 Task: Find connections with filter location Huangnihe with filter topic #linkedinprofileswith filter profile language English with filter current company Antares Marine with filter school St. Marys College with filter industry Graphic Design with filter service category Wedding Photography with filter keywords title Carpenter
Action: Mouse moved to (510, 64)
Screenshot: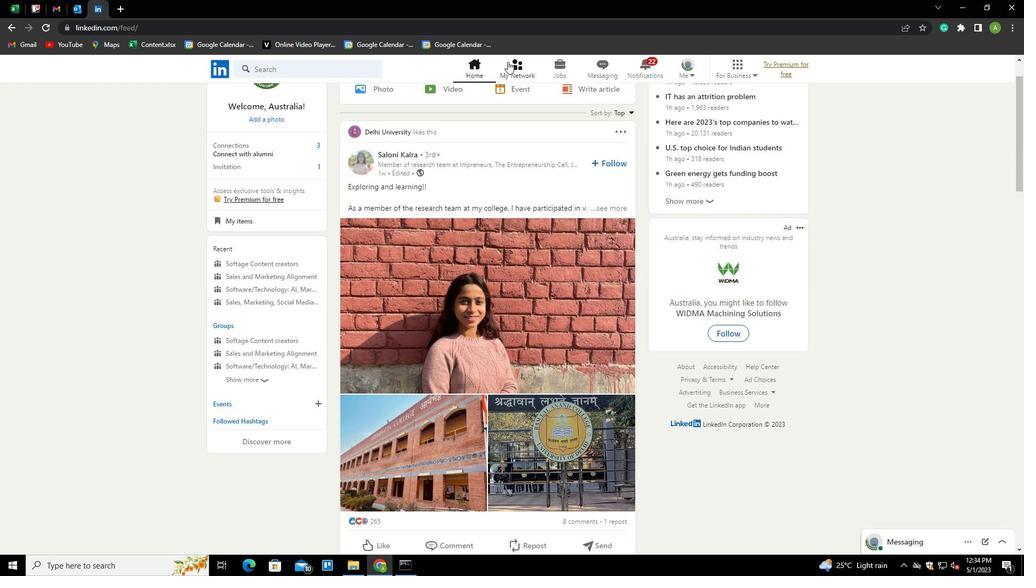 
Action: Mouse pressed left at (510, 64)
Screenshot: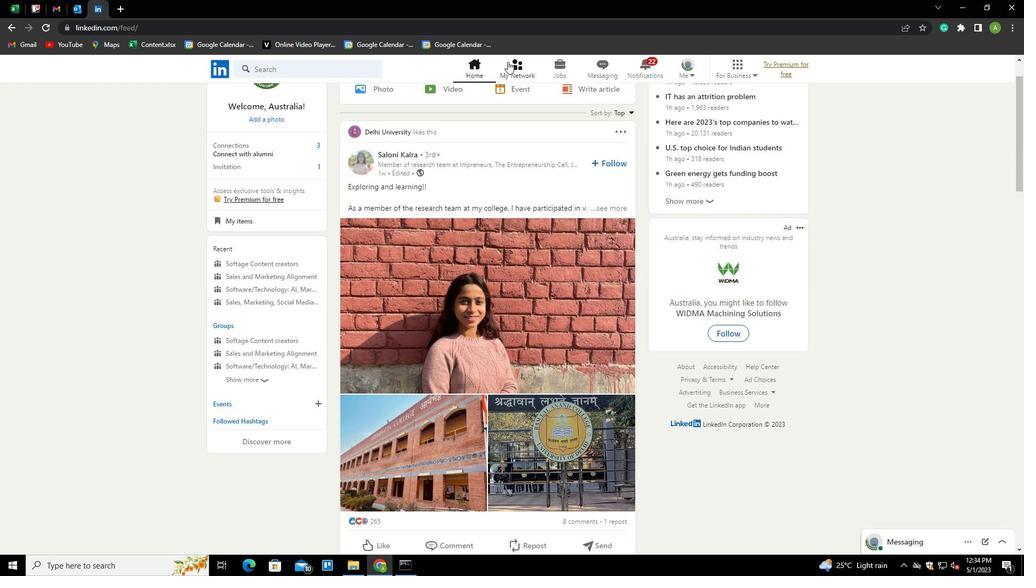 
Action: Mouse moved to (278, 128)
Screenshot: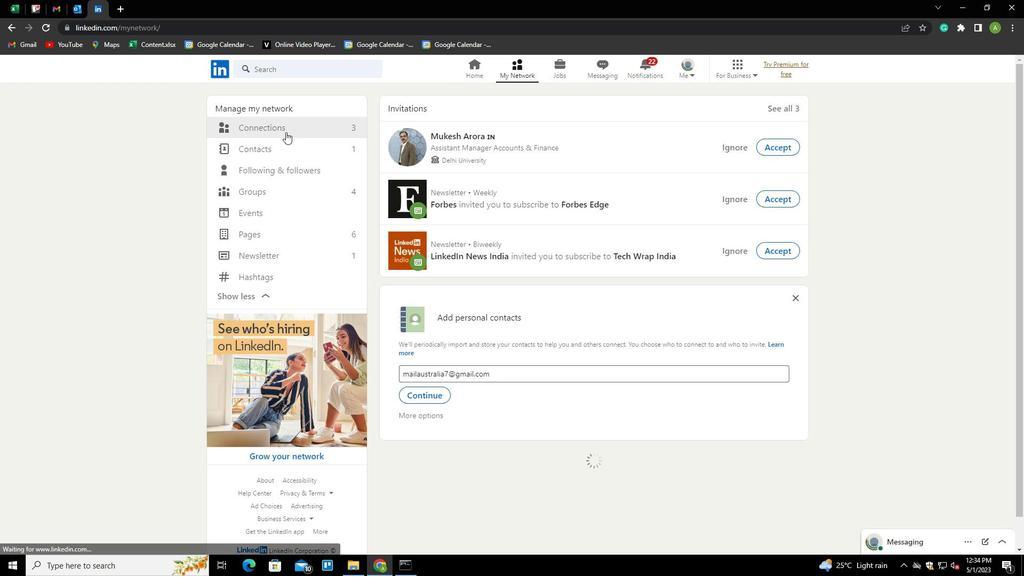 
Action: Mouse pressed left at (278, 128)
Screenshot: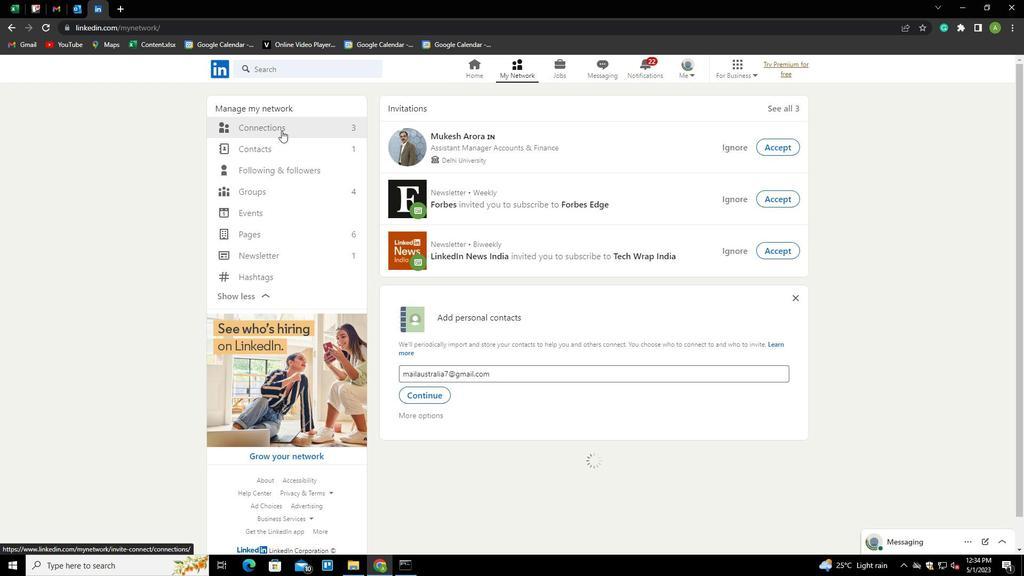 
Action: Mouse moved to (581, 125)
Screenshot: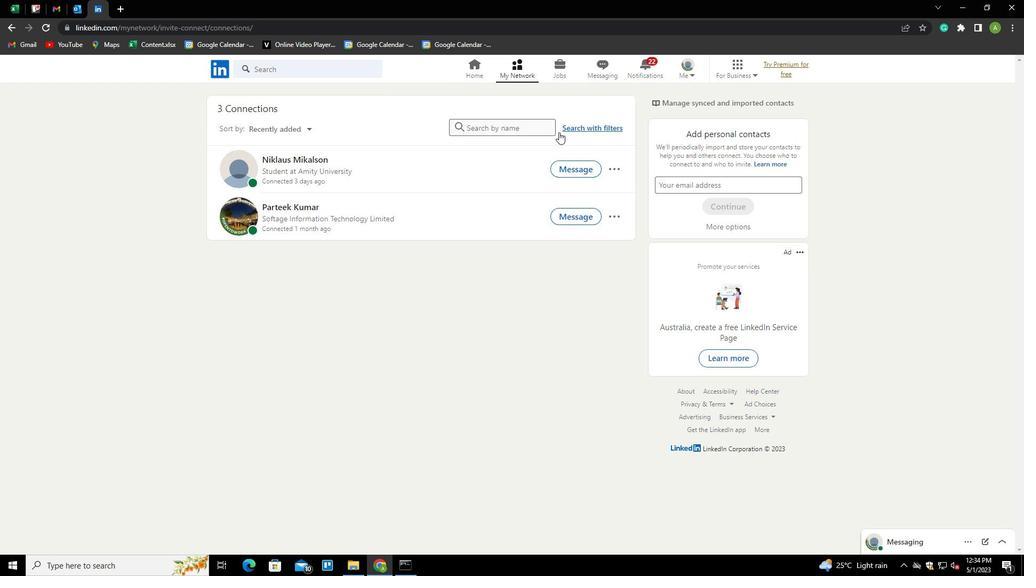 
Action: Mouse pressed left at (581, 125)
Screenshot: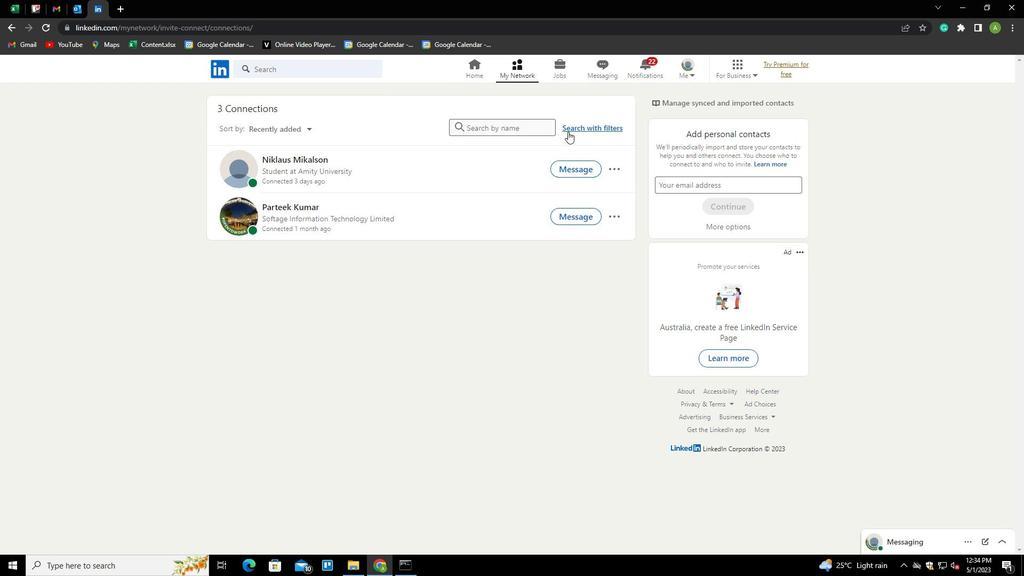 
Action: Mouse moved to (543, 91)
Screenshot: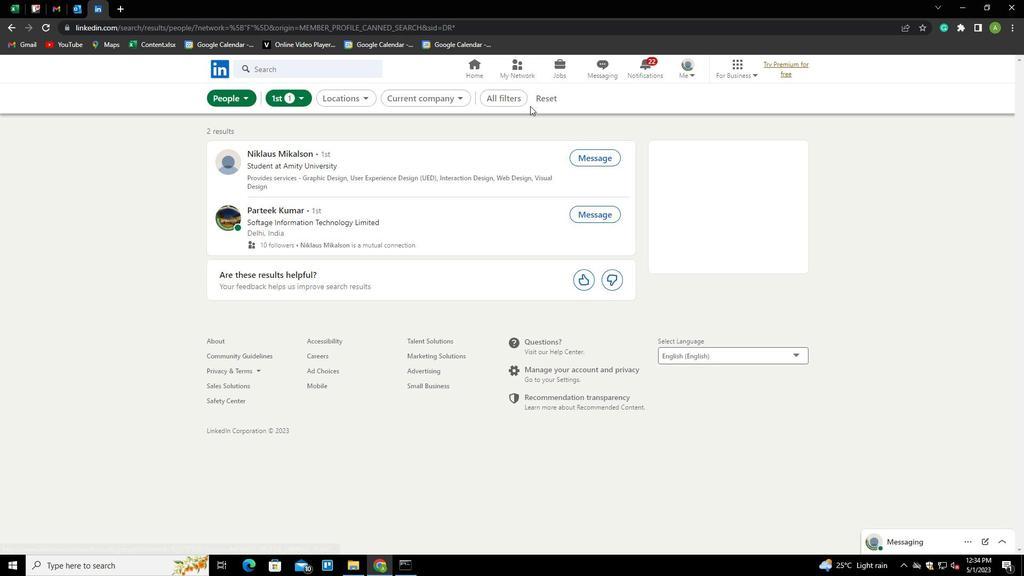 
Action: Mouse pressed left at (543, 91)
Screenshot: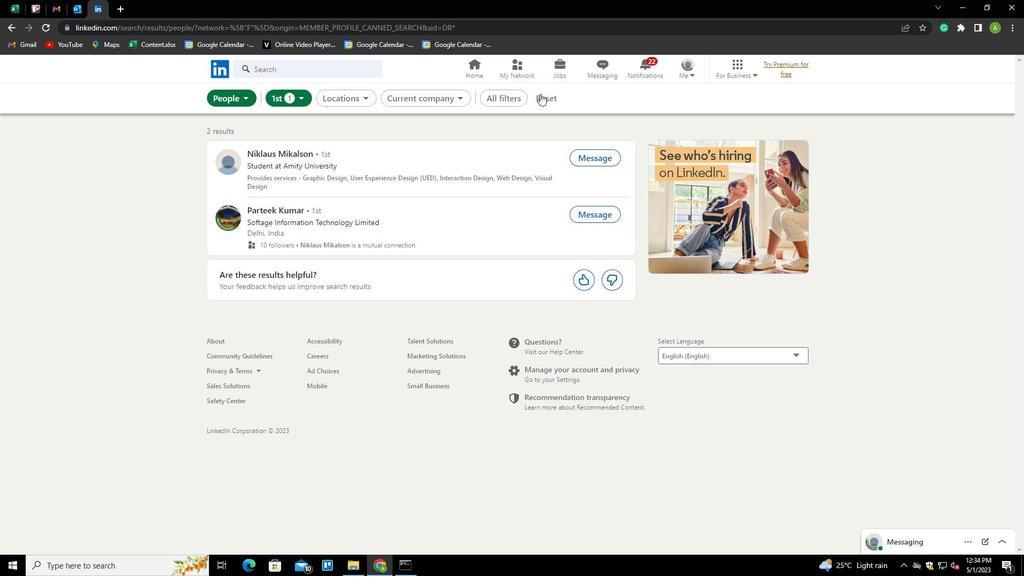 
Action: Mouse moved to (523, 99)
Screenshot: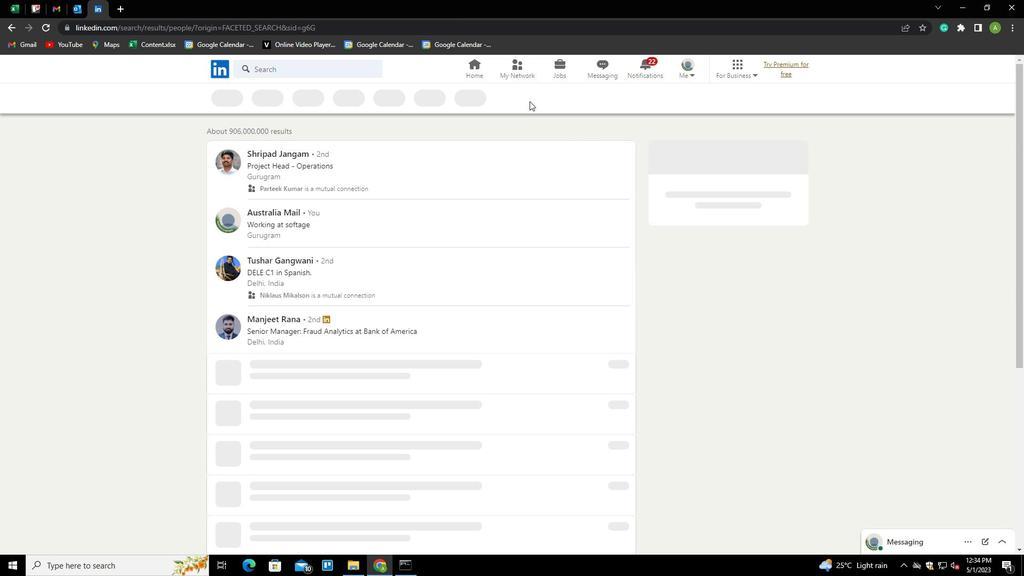 
Action: Mouse pressed left at (523, 99)
Screenshot: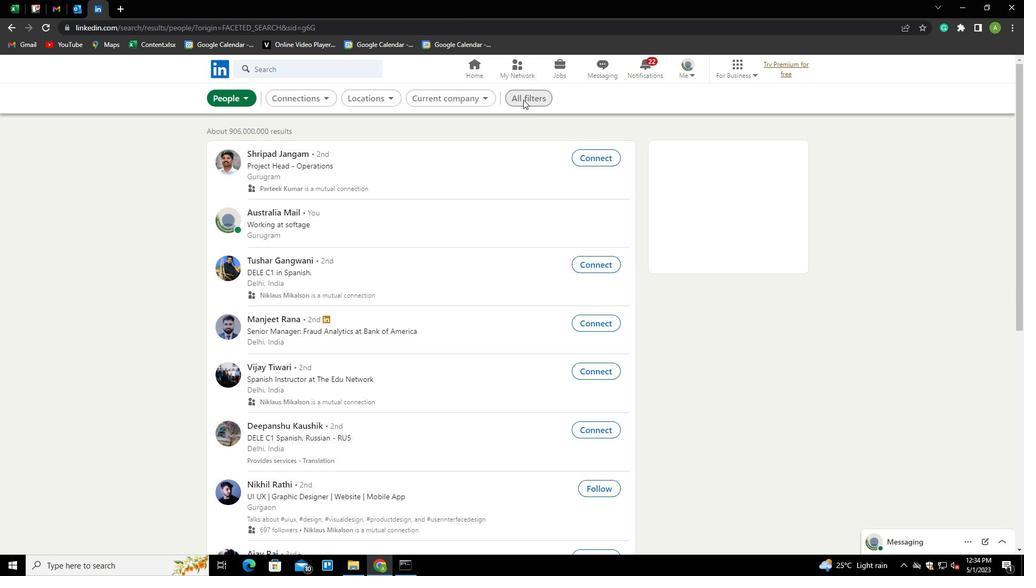 
Action: Mouse moved to (827, 262)
Screenshot: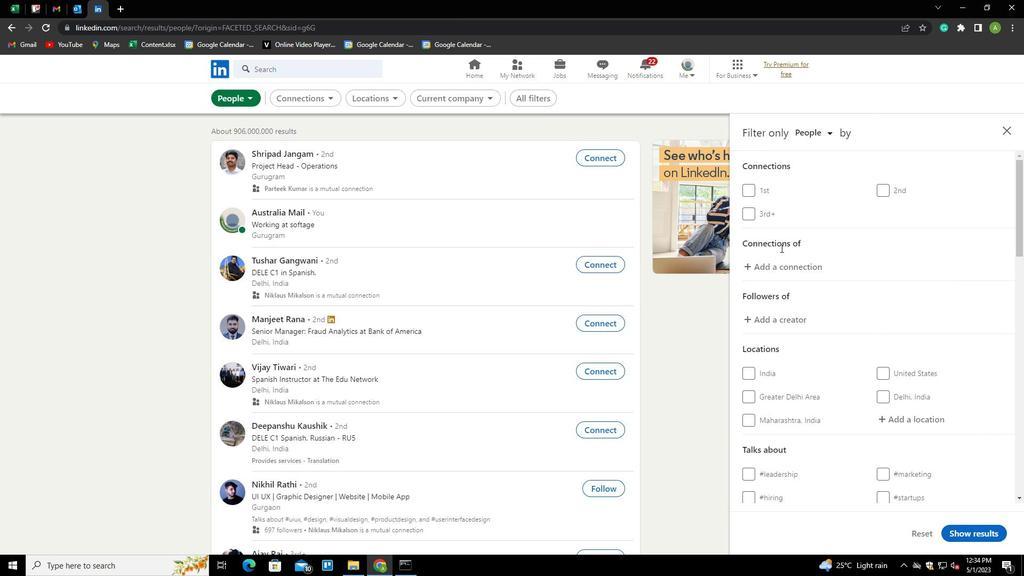 
Action: Mouse scrolled (827, 262) with delta (0, 0)
Screenshot: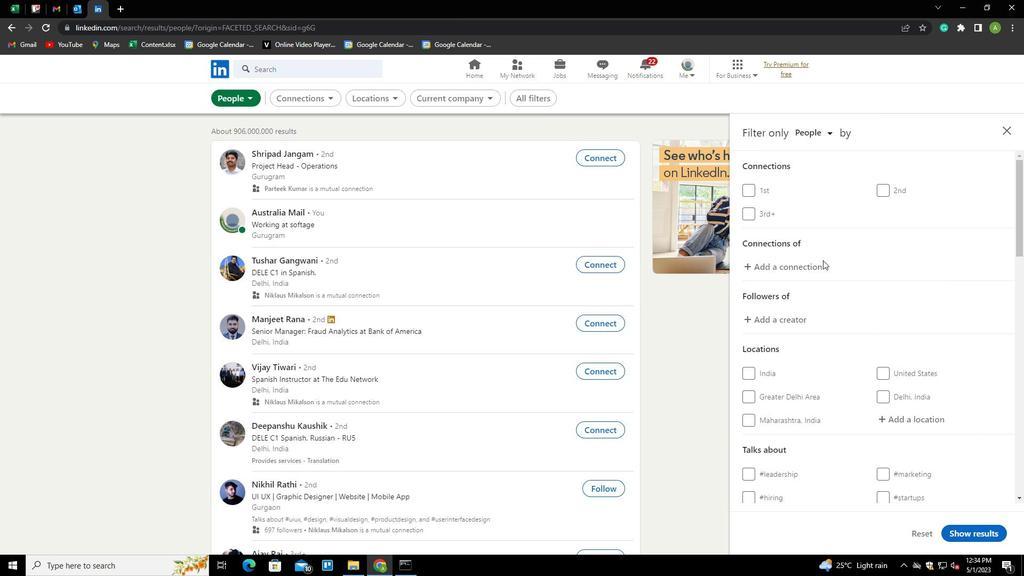 
Action: Mouse scrolled (827, 262) with delta (0, 0)
Screenshot: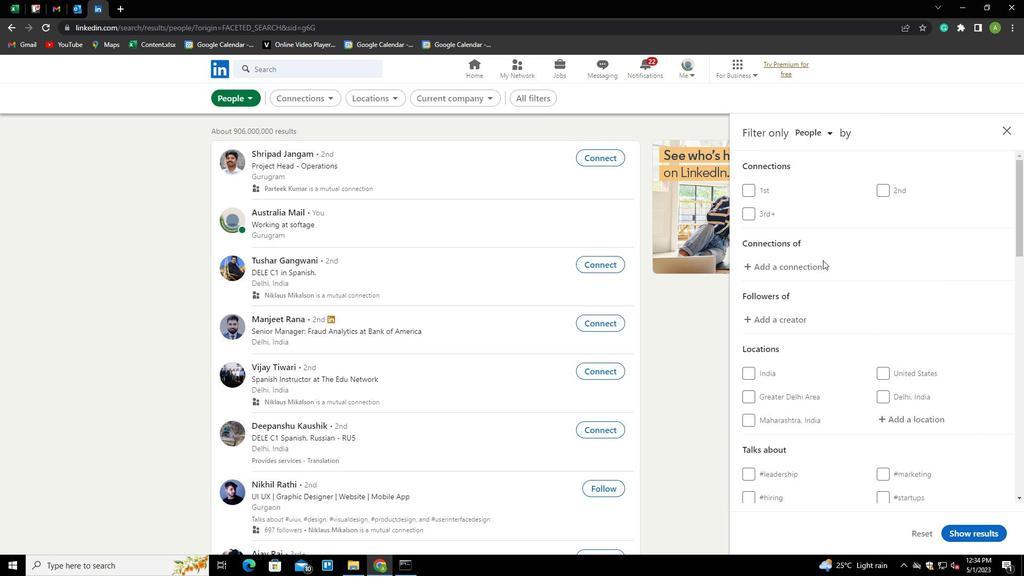 
Action: Mouse moved to (889, 312)
Screenshot: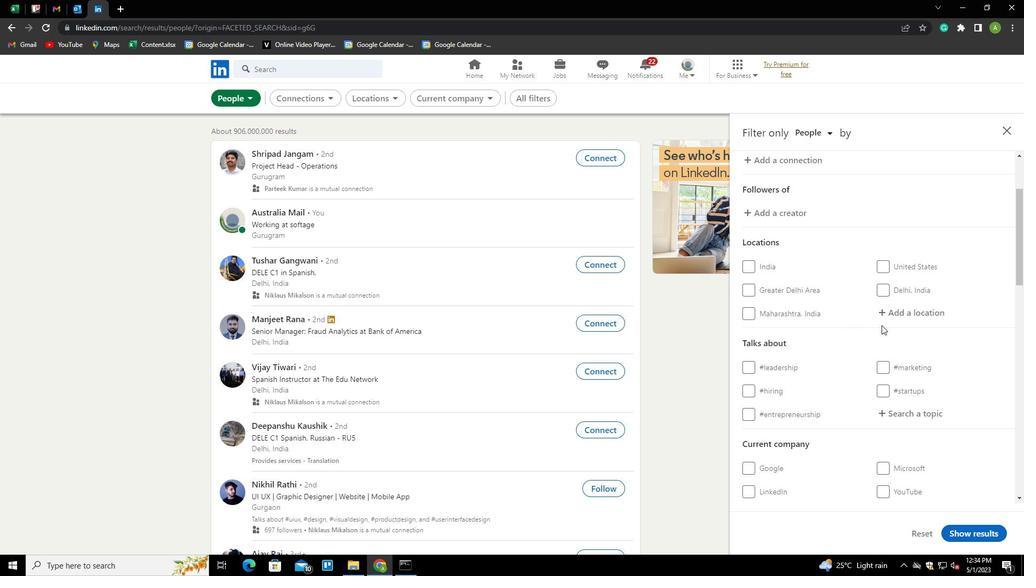 
Action: Mouse pressed left at (889, 312)
Screenshot: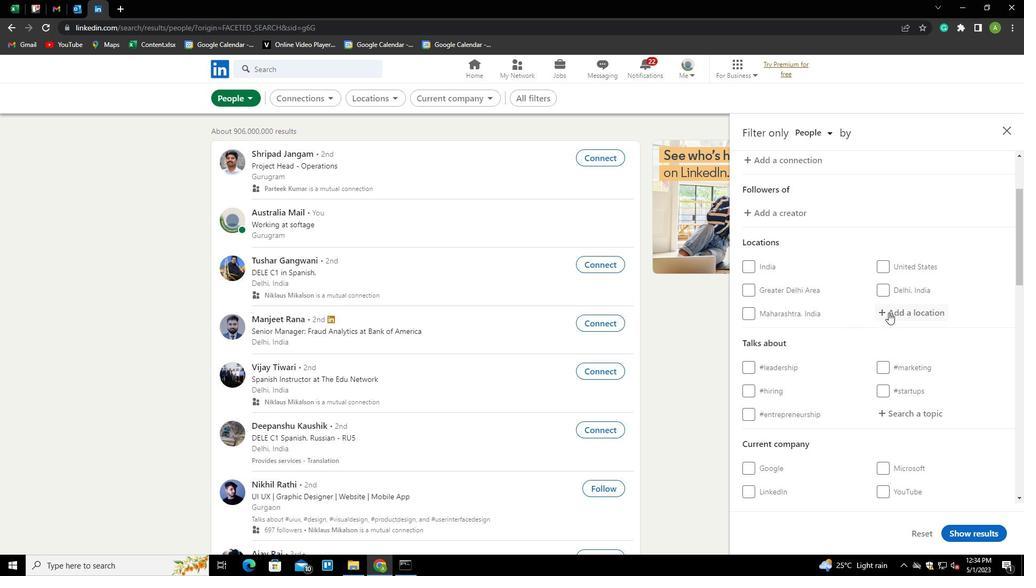 
Action: Mouse pressed left at (889, 312)
Screenshot: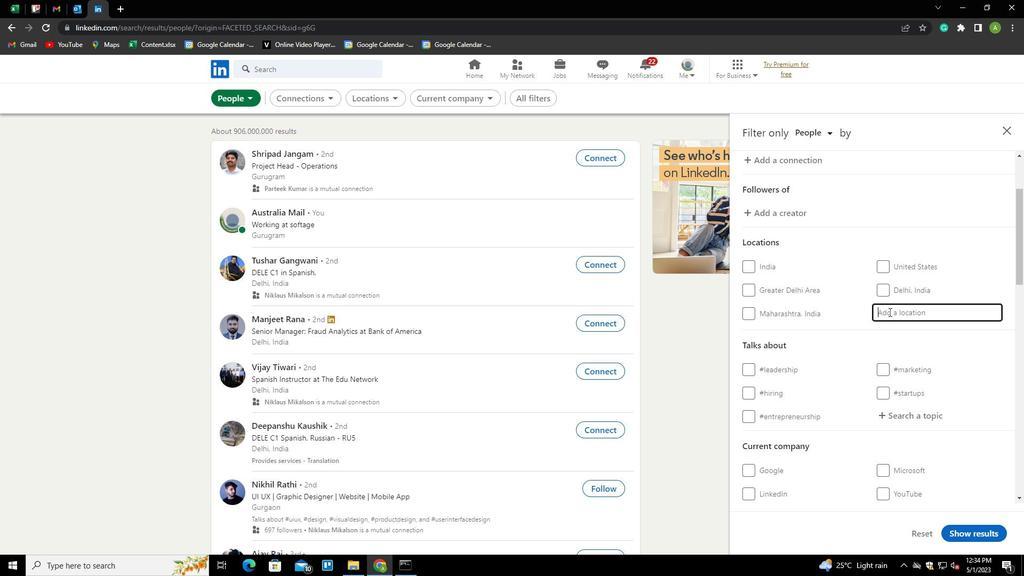 
Action: Key pressed <Key.shift>HANGNIHE
Screenshot: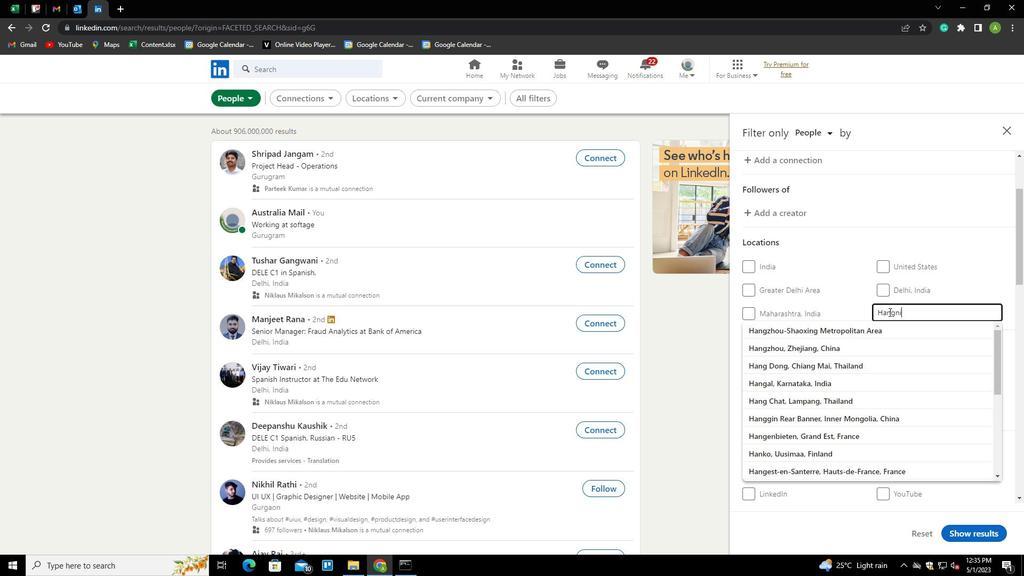 
Action: Mouse moved to (966, 336)
Screenshot: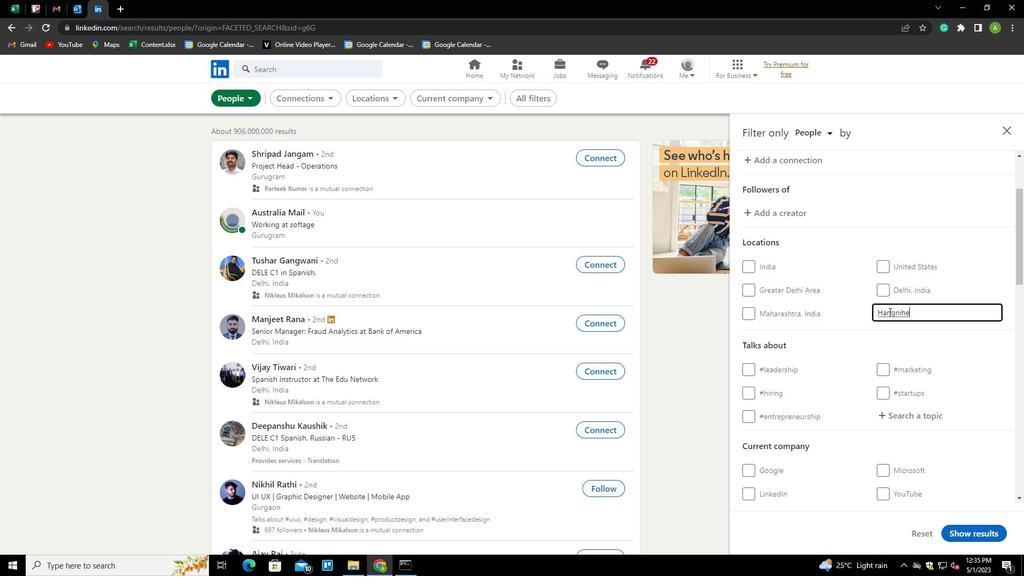 
Action: Mouse pressed left at (966, 336)
Screenshot: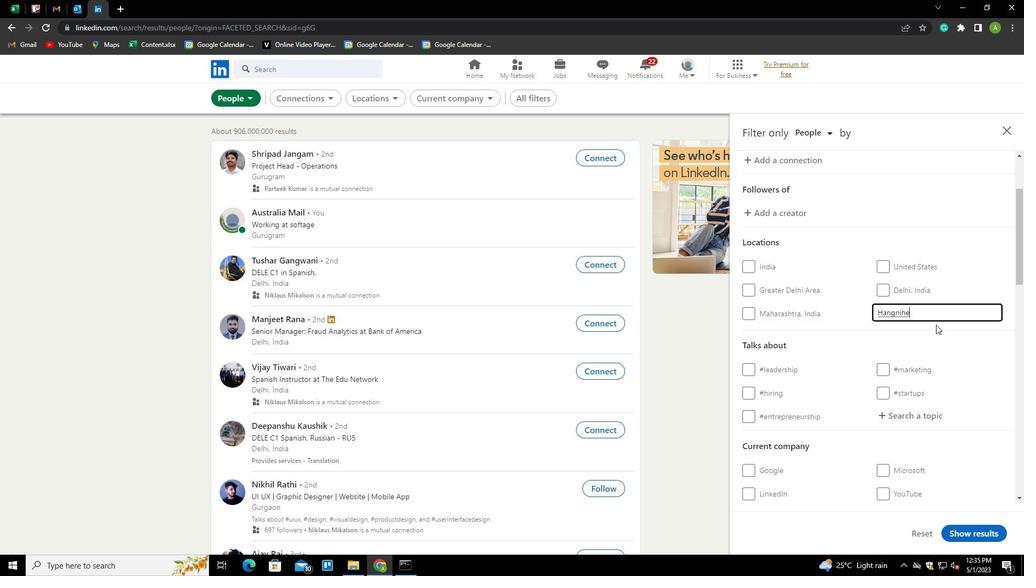 
Action: Mouse moved to (910, 416)
Screenshot: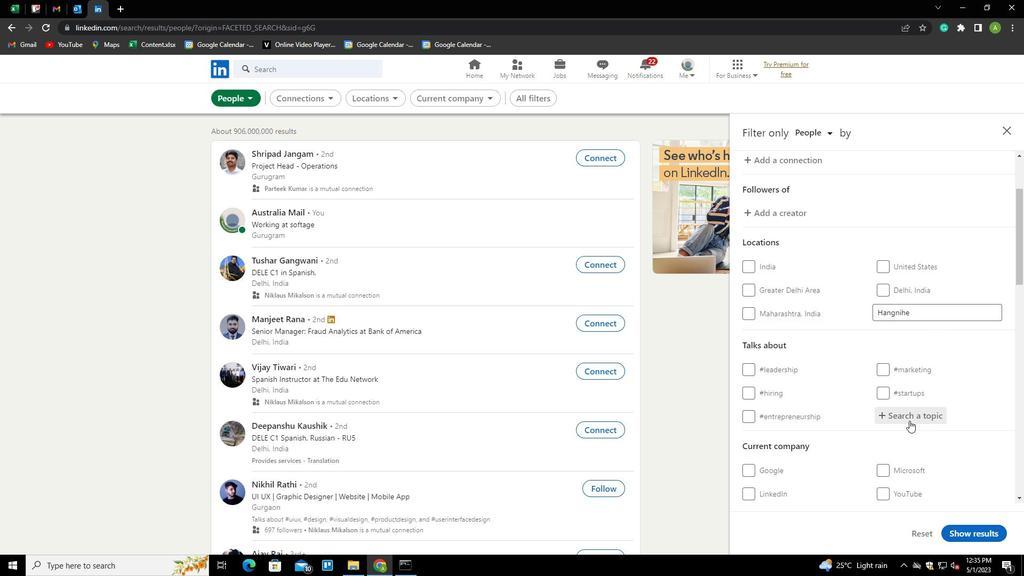 
Action: Mouse pressed left at (910, 416)
Screenshot: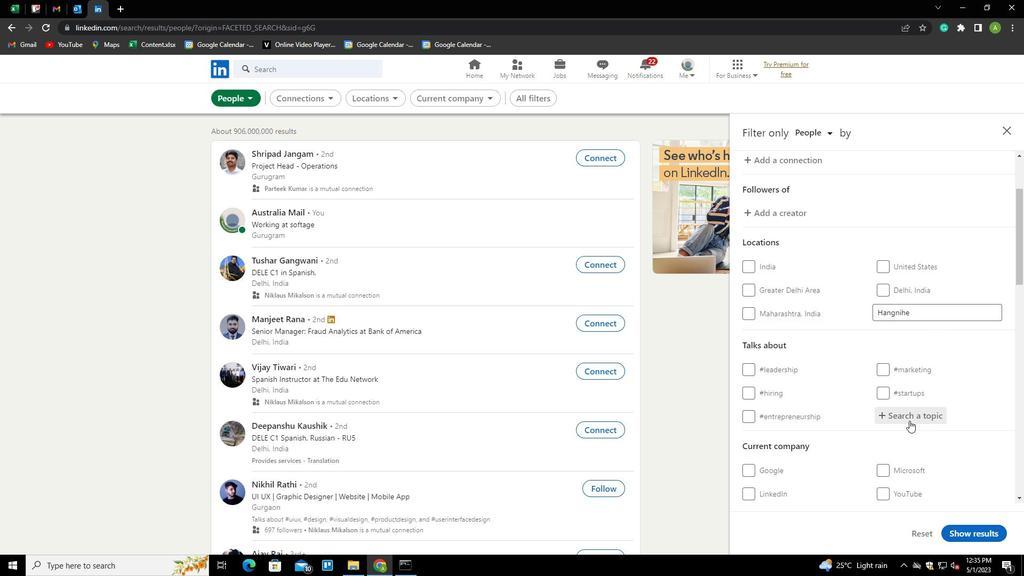 
Action: Mouse moved to (916, 415)
Screenshot: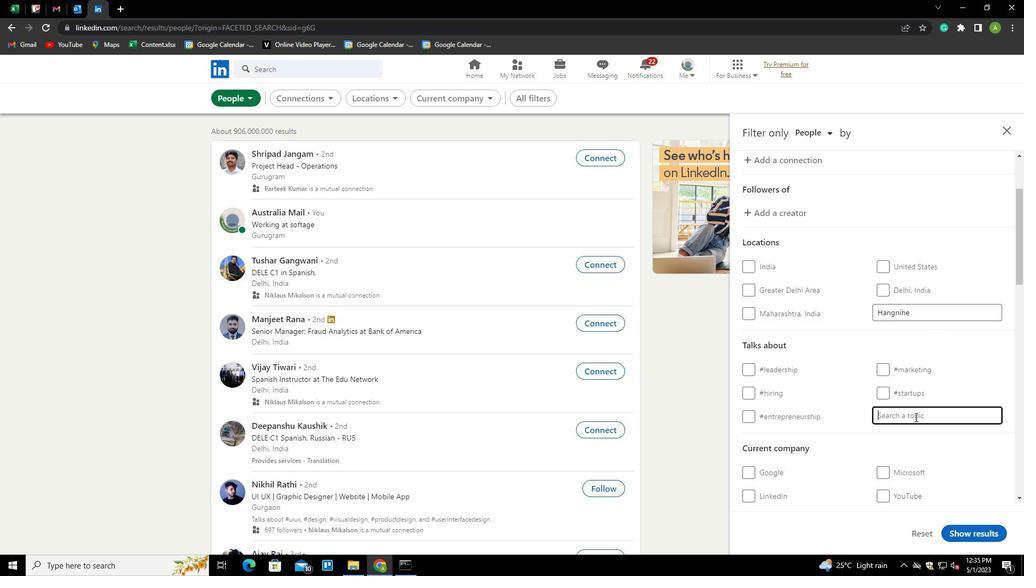 
Action: Mouse pressed left at (916, 415)
Screenshot: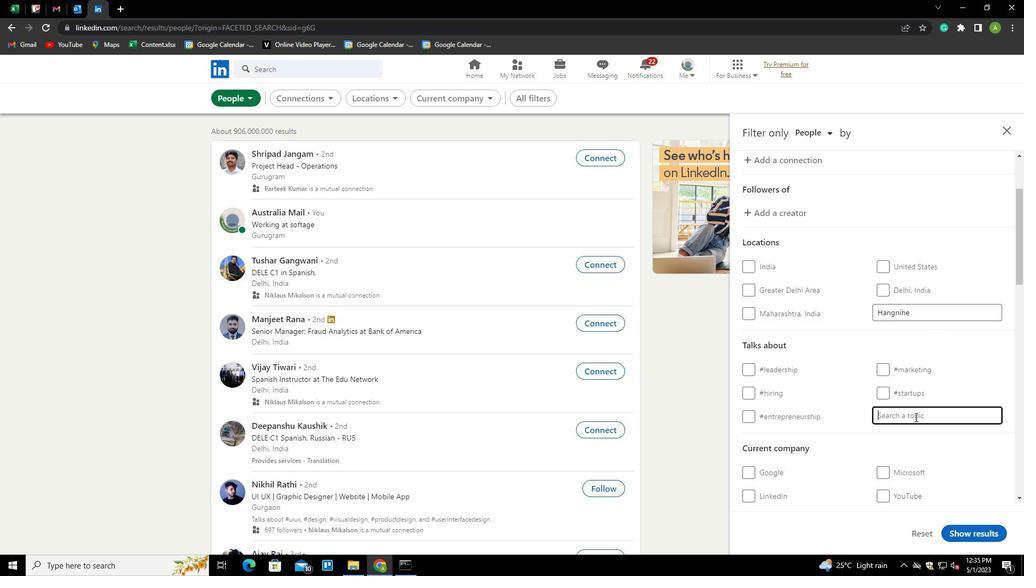 
Action: Key pressed LINKEDINPROFILES<Key.down><Key.enter>
Screenshot: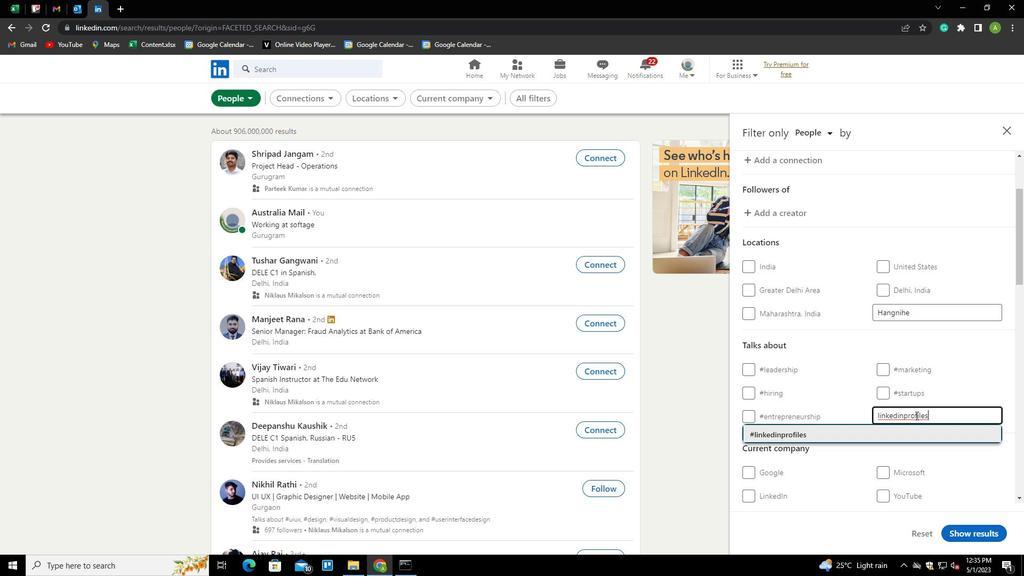 
Action: Mouse scrolled (916, 415) with delta (0, 0)
Screenshot: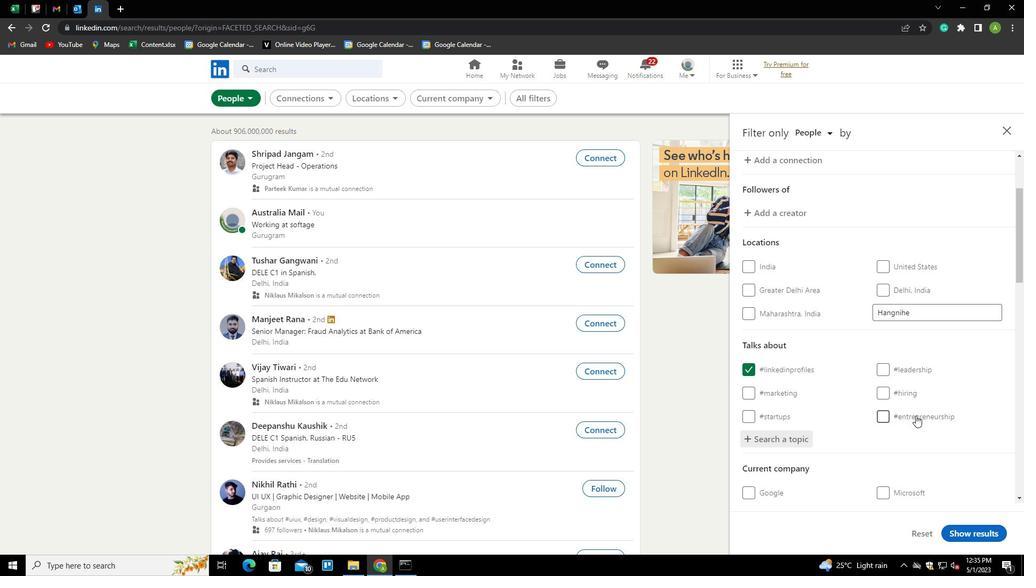 
Action: Mouse scrolled (916, 415) with delta (0, 0)
Screenshot: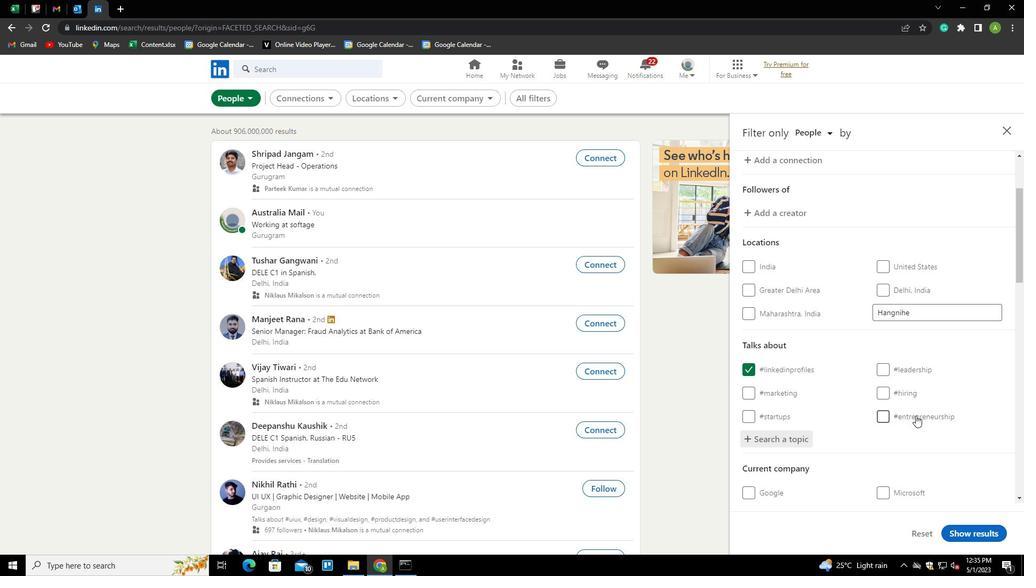 
Action: Mouse scrolled (916, 415) with delta (0, 0)
Screenshot: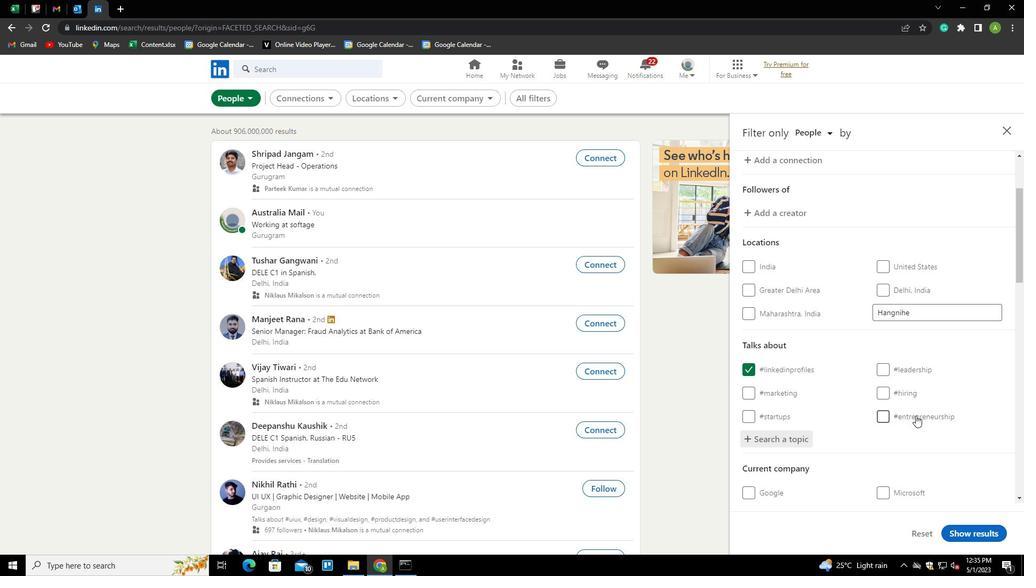 
Action: Mouse scrolled (916, 415) with delta (0, 0)
Screenshot: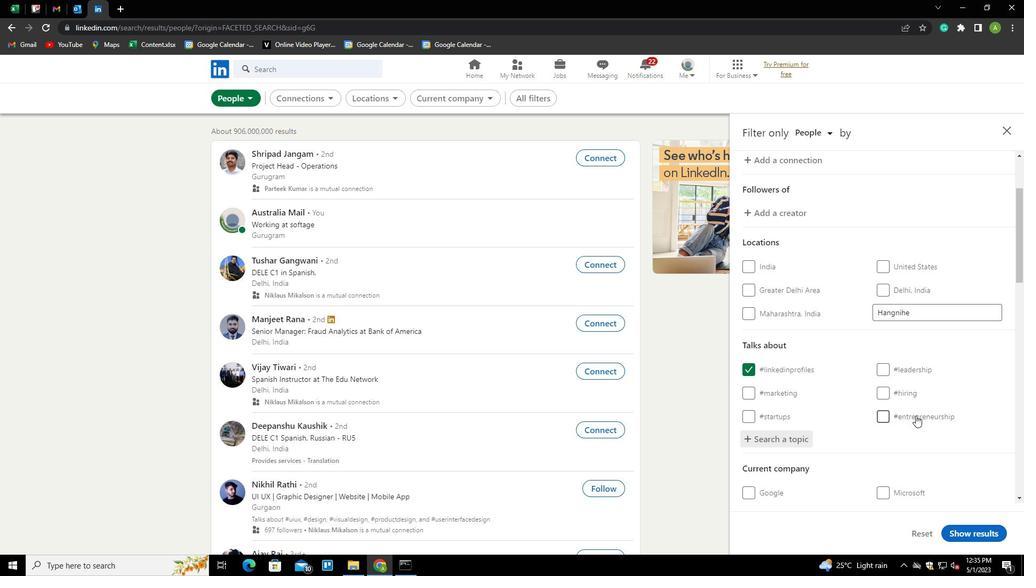 
Action: Mouse scrolled (916, 415) with delta (0, 0)
Screenshot: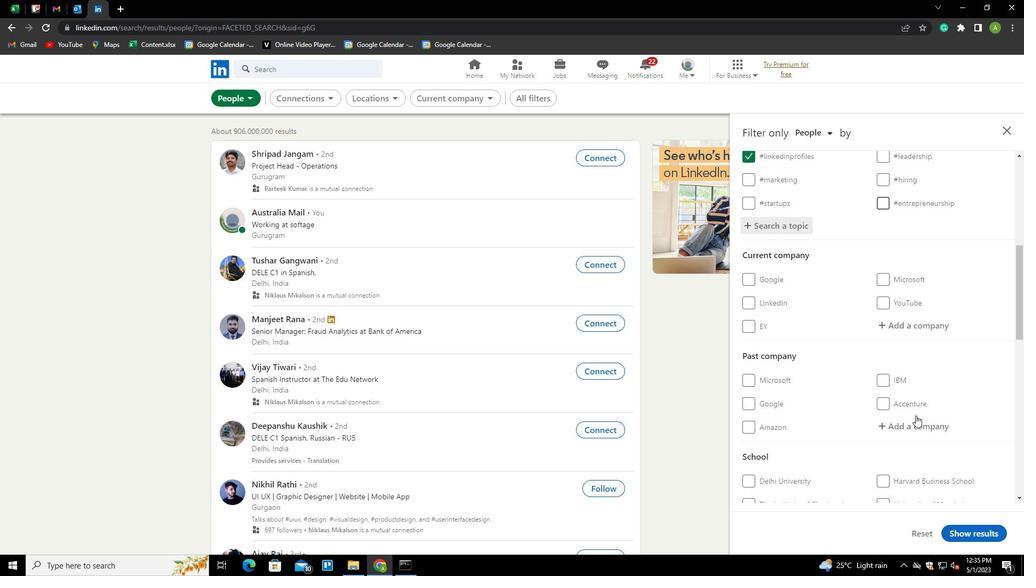 
Action: Mouse scrolled (916, 415) with delta (0, 0)
Screenshot: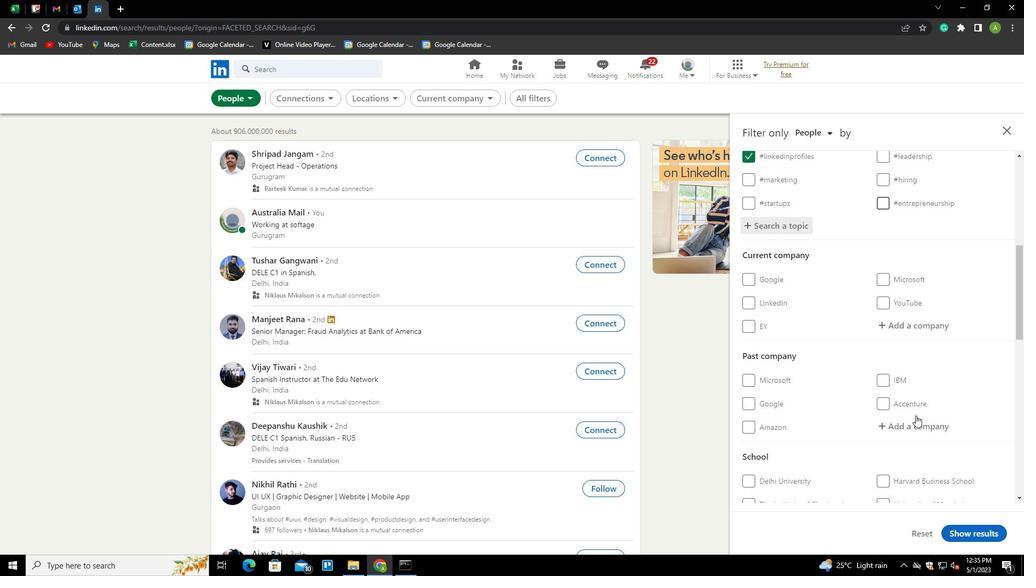 
Action: Mouse scrolled (916, 415) with delta (0, 0)
Screenshot: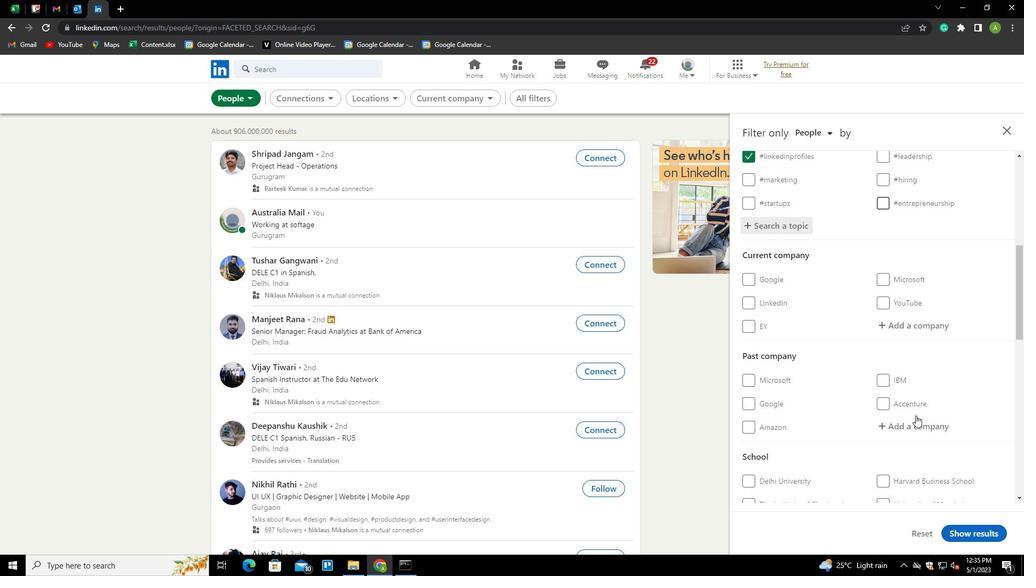 
Action: Mouse scrolled (916, 415) with delta (0, 0)
Screenshot: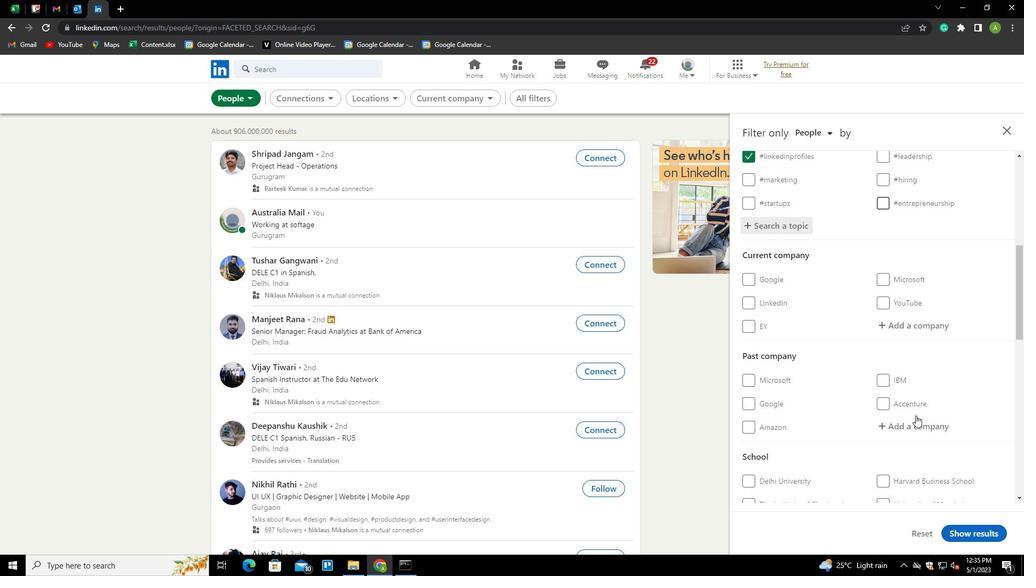 
Action: Mouse scrolled (916, 415) with delta (0, 0)
Screenshot: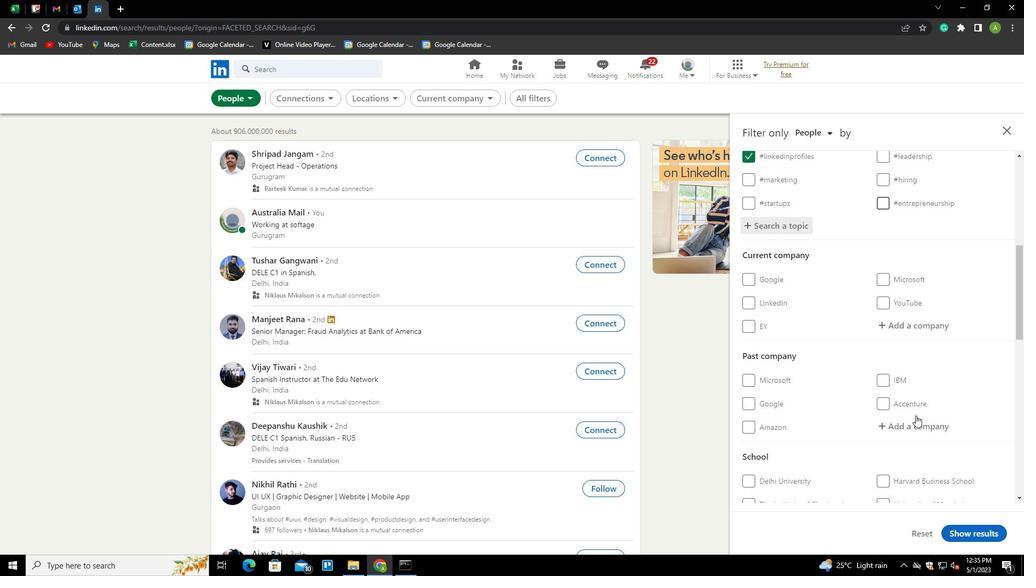 
Action: Mouse scrolled (916, 415) with delta (0, 0)
Screenshot: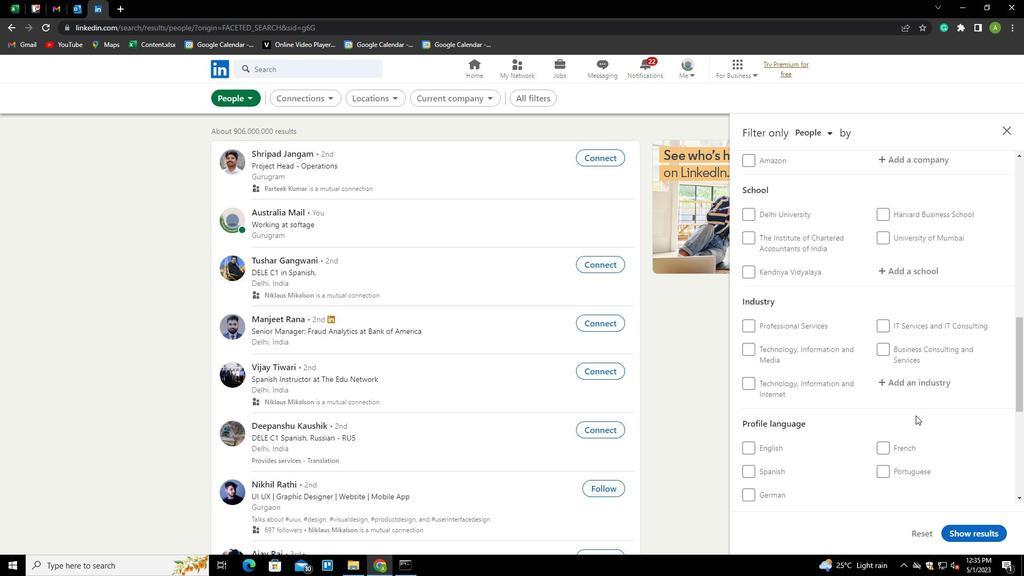 
Action: Mouse scrolled (916, 415) with delta (0, 0)
Screenshot: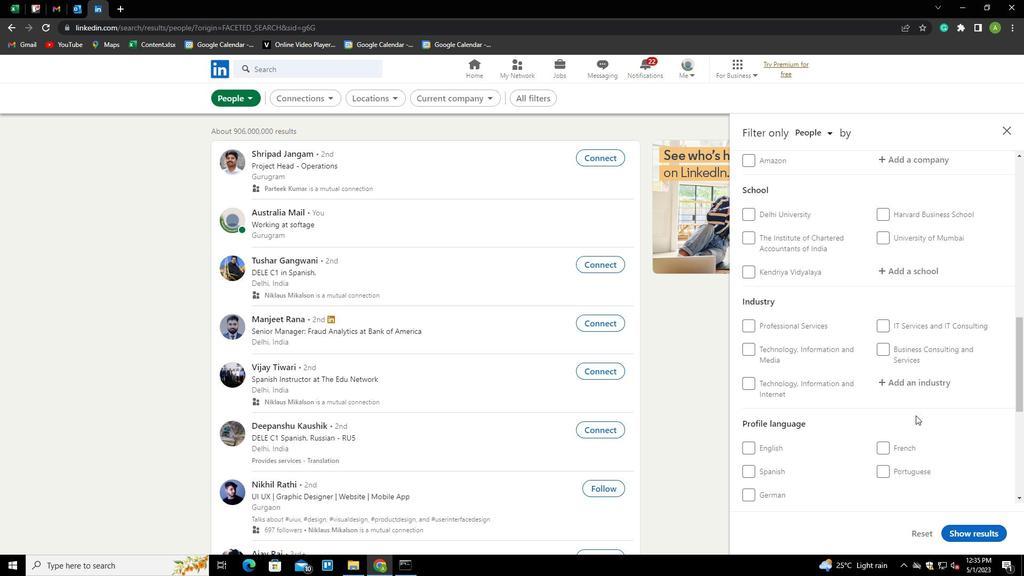 
Action: Mouse scrolled (916, 415) with delta (0, 0)
Screenshot: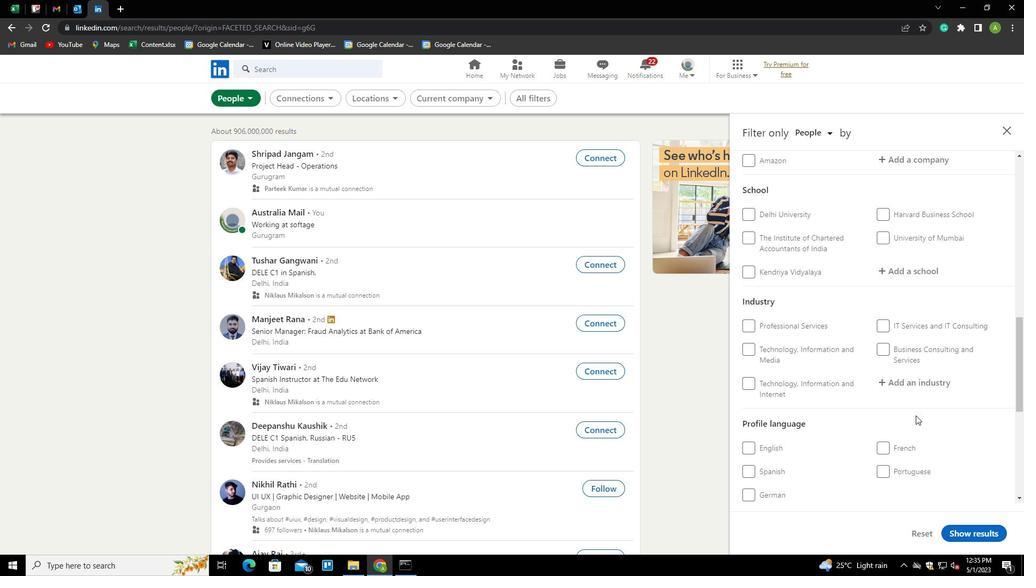 
Action: Mouse moved to (757, 291)
Screenshot: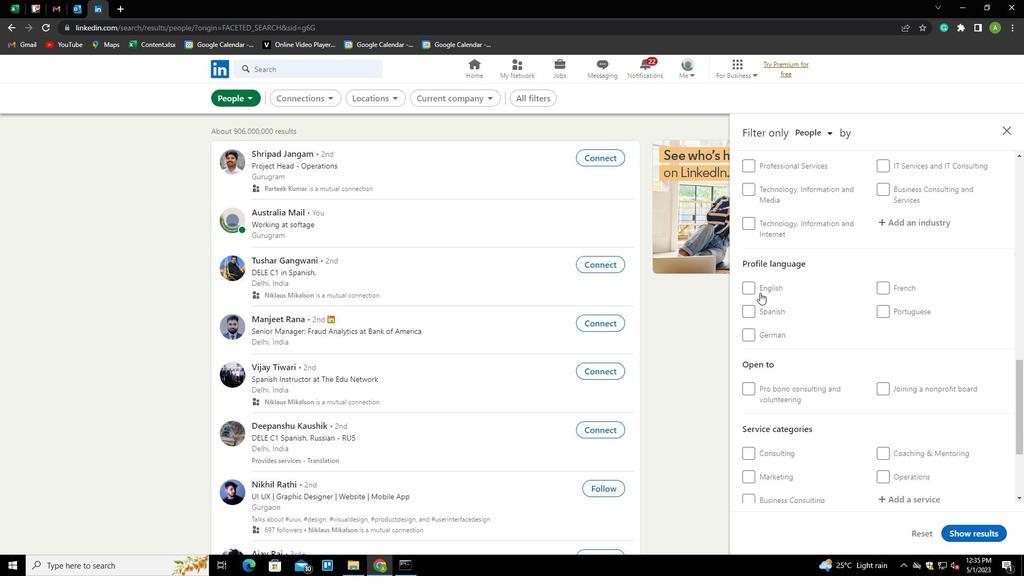 
Action: Mouse pressed left at (757, 291)
Screenshot: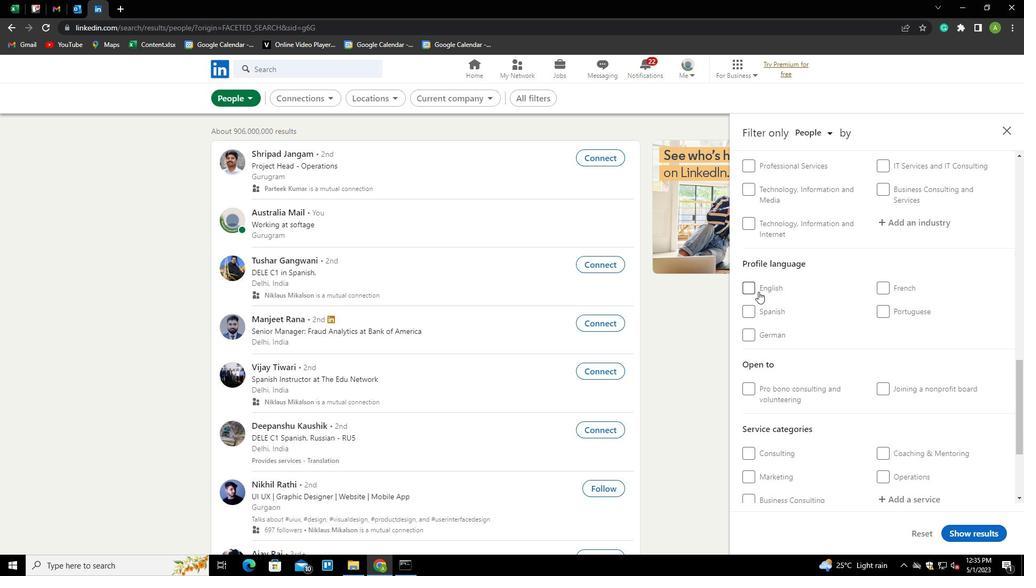 
Action: Mouse moved to (825, 323)
Screenshot: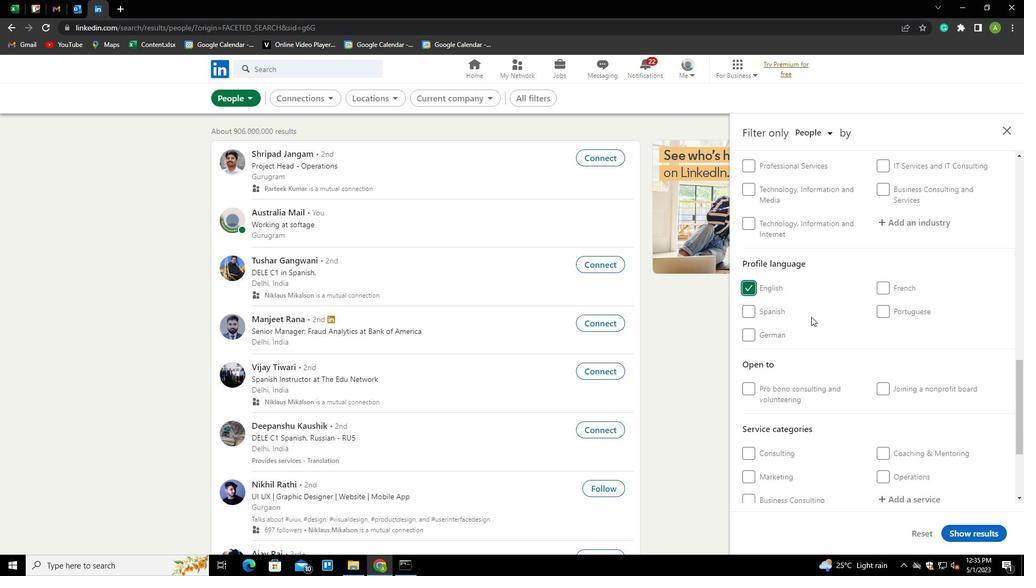 
Action: Mouse scrolled (825, 324) with delta (0, 0)
Screenshot: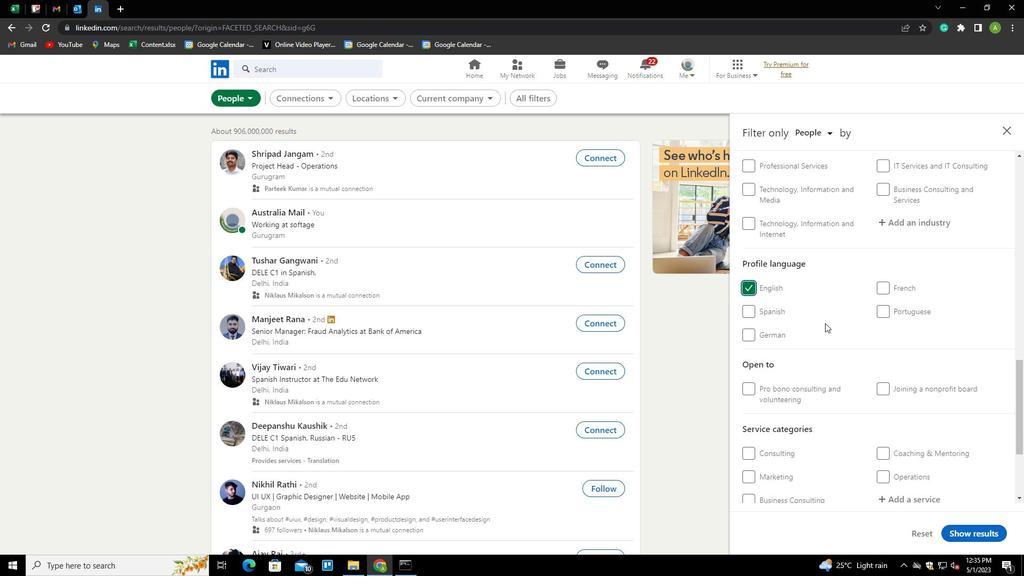 
Action: Mouse scrolled (825, 324) with delta (0, 0)
Screenshot: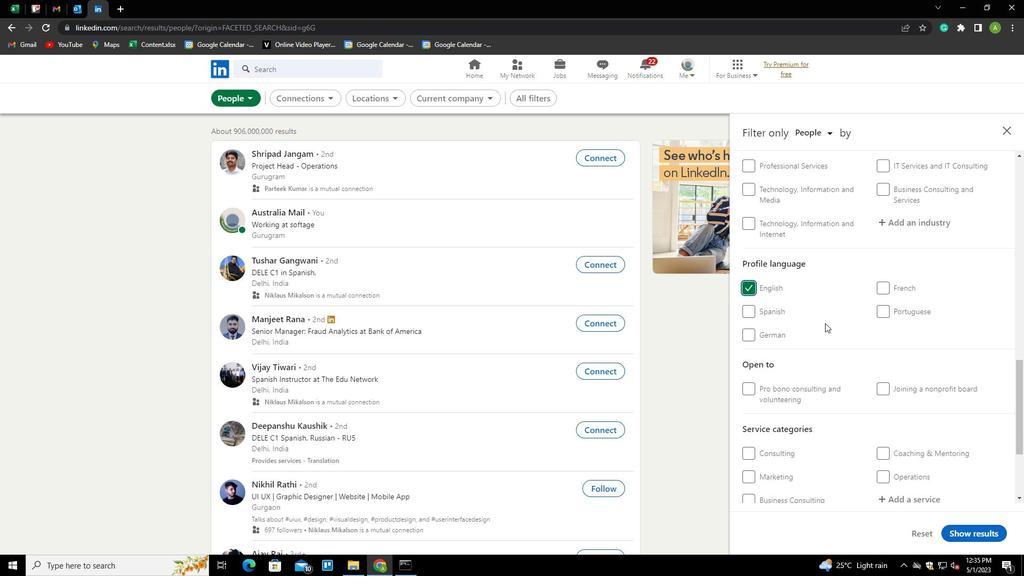 
Action: Mouse scrolled (825, 324) with delta (0, 0)
Screenshot: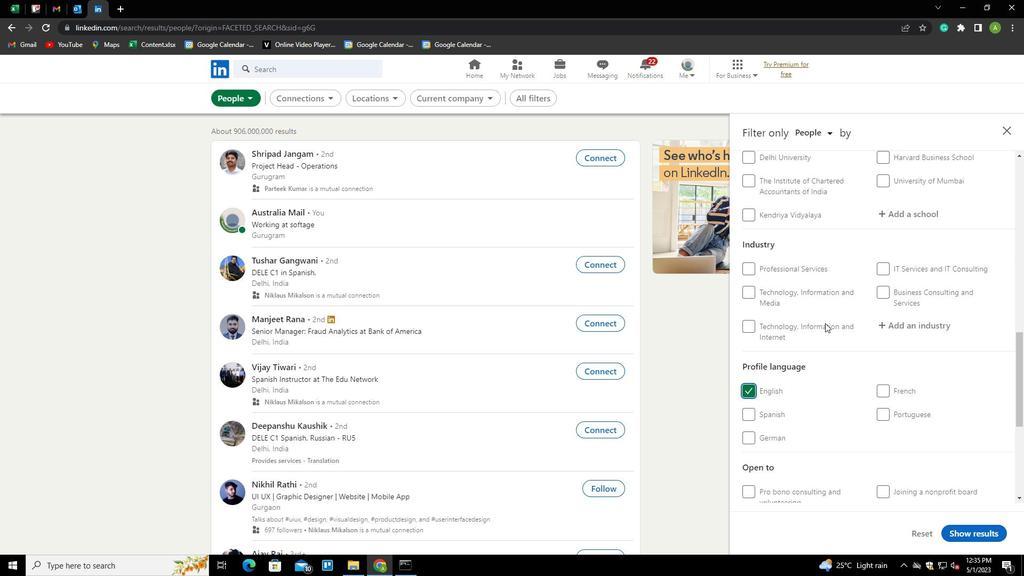 
Action: Mouse scrolled (825, 324) with delta (0, 0)
Screenshot: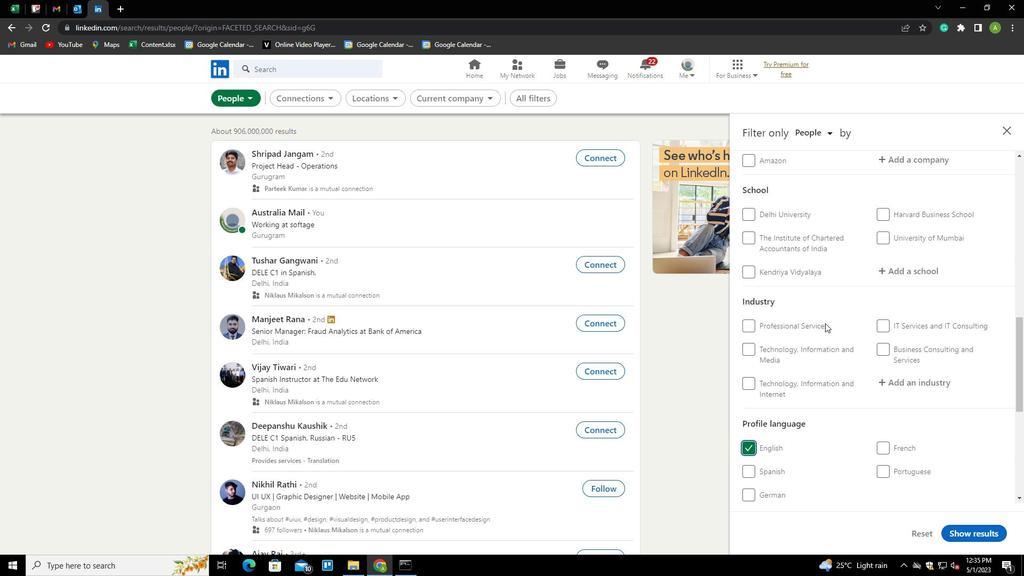 
Action: Mouse scrolled (825, 324) with delta (0, 0)
Screenshot: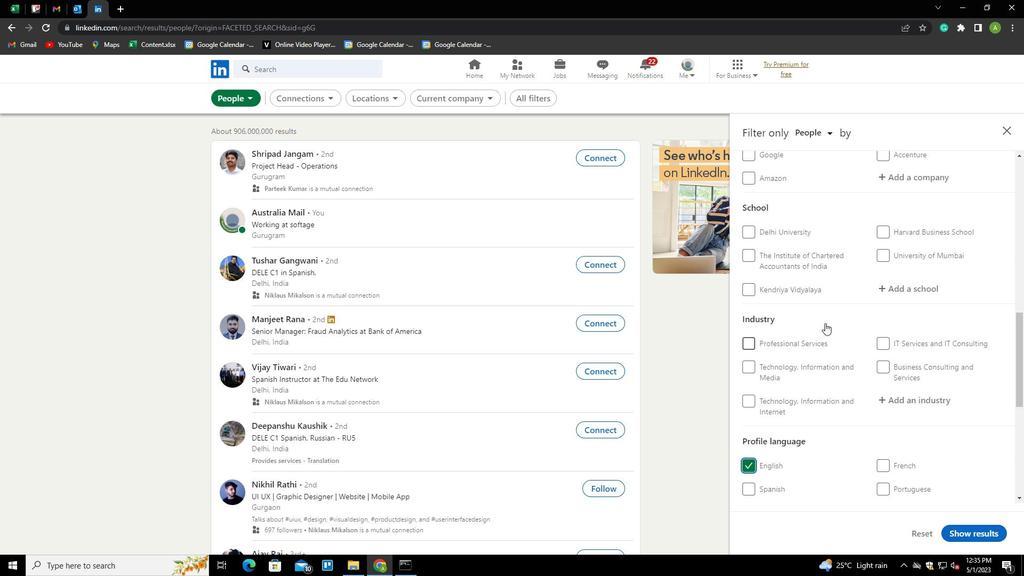 
Action: Mouse scrolled (825, 324) with delta (0, 0)
Screenshot: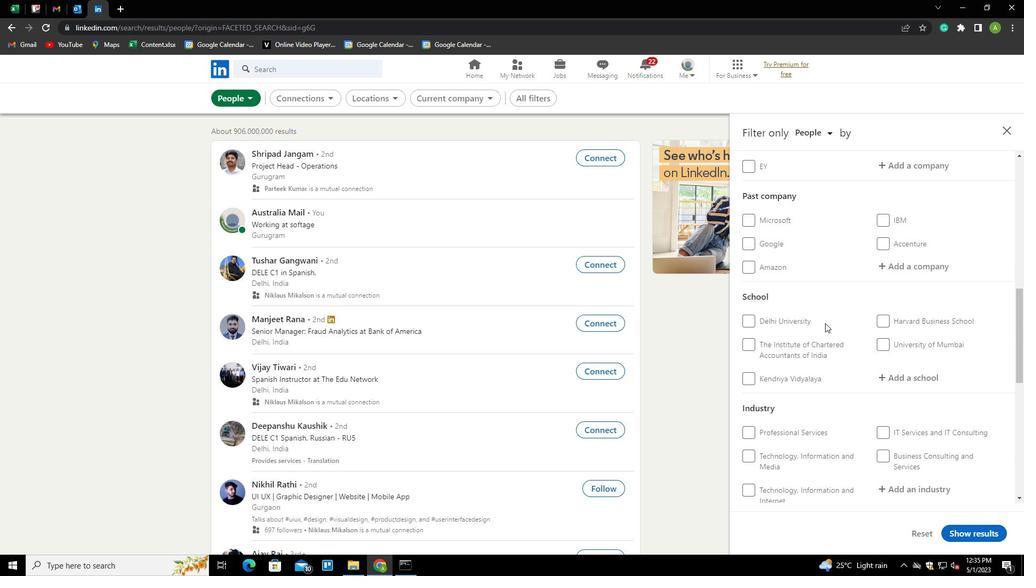 
Action: Mouse scrolled (825, 324) with delta (0, 0)
Screenshot: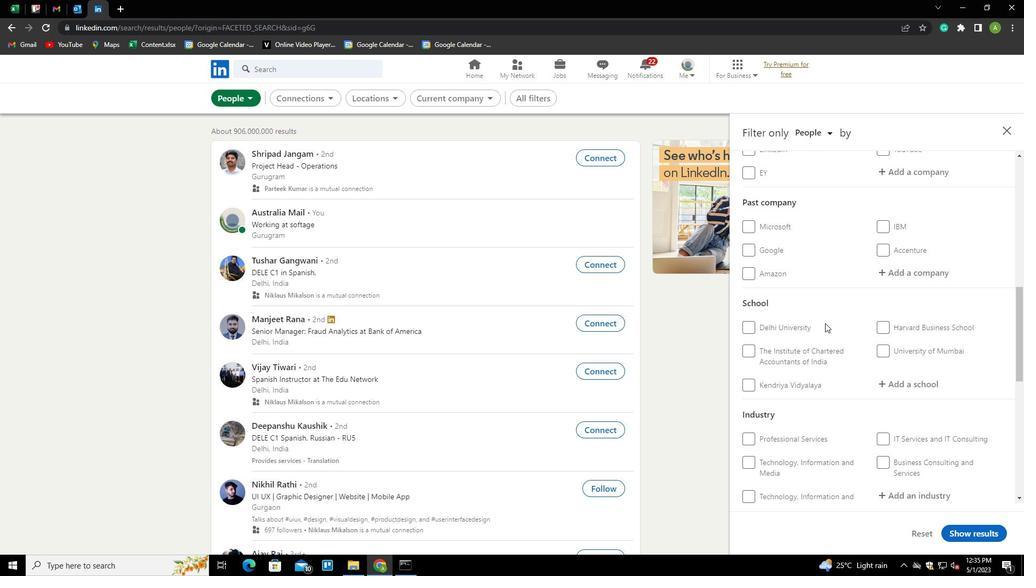 
Action: Mouse scrolled (825, 324) with delta (0, 0)
Screenshot: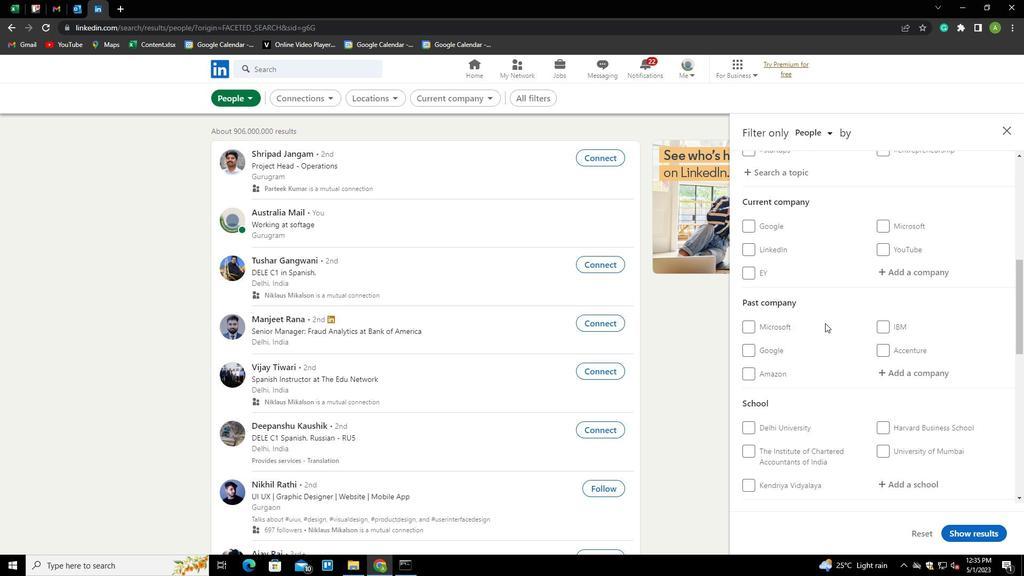 
Action: Mouse moved to (897, 330)
Screenshot: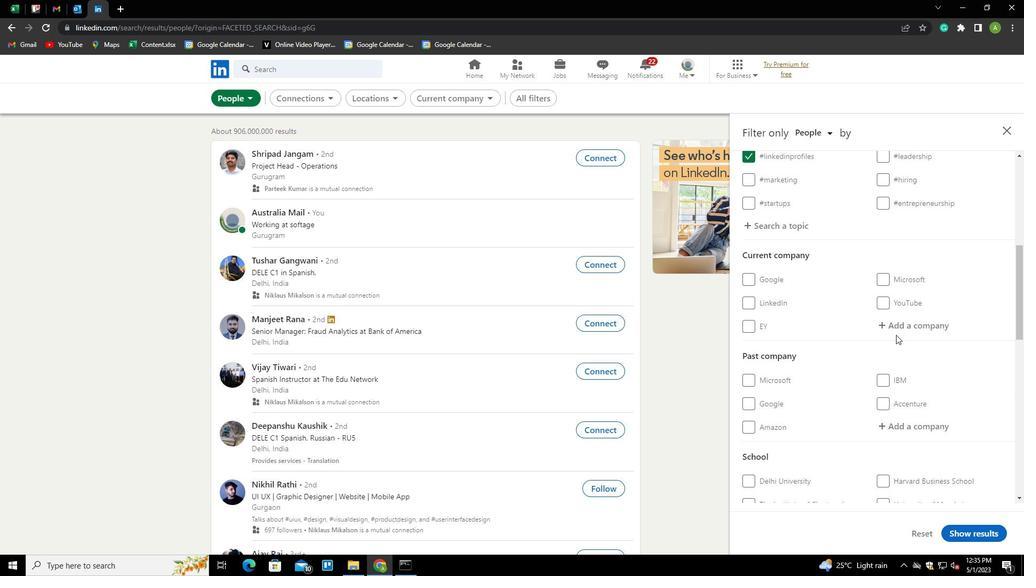 
Action: Mouse pressed left at (897, 330)
Screenshot: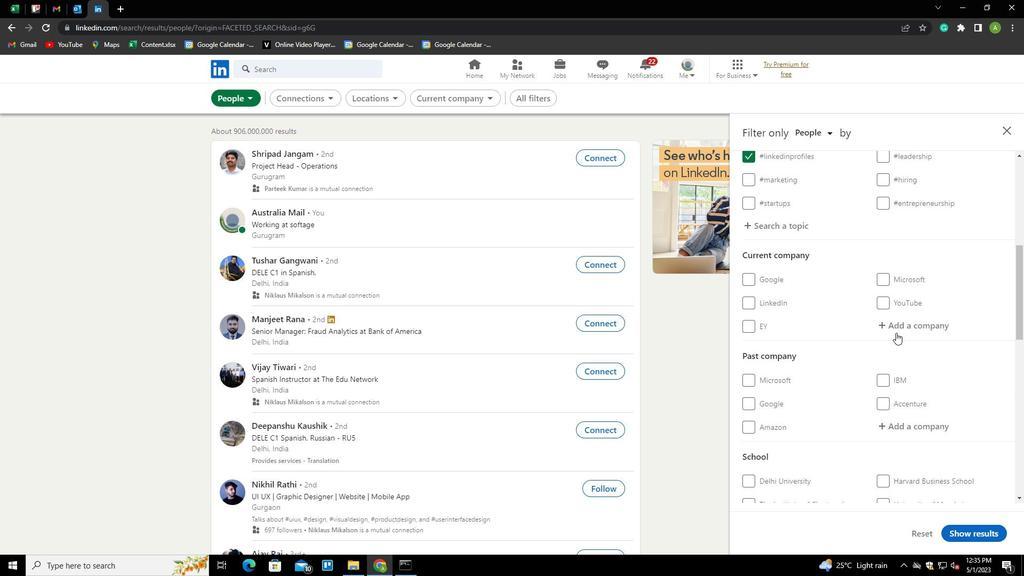 
Action: Key pressed <Key.shift>ANTARES<Key.down><Key.down><Key.up><Key.down><Key.down><Key.down><Key.enter>
Screenshot: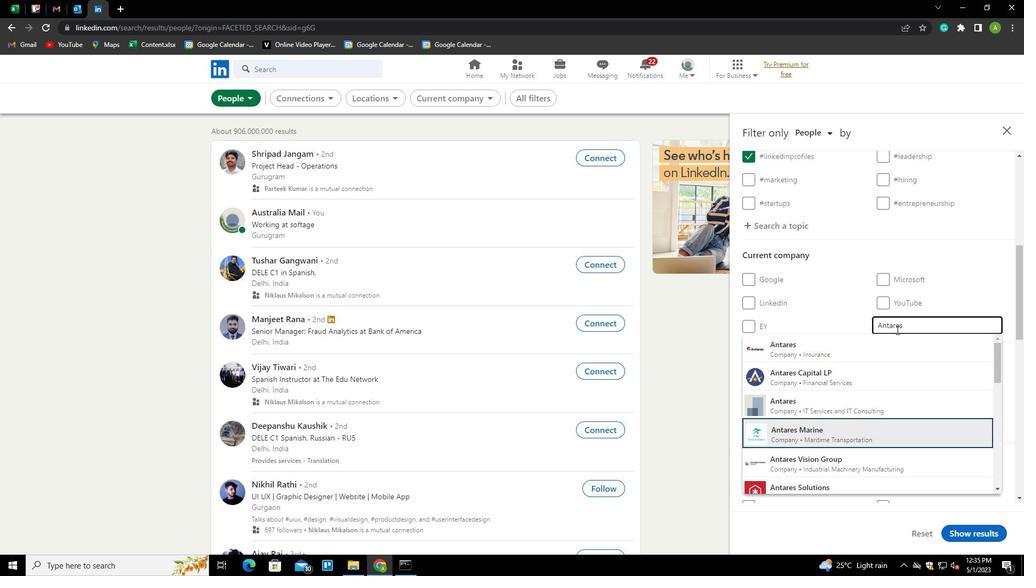 
Action: Mouse scrolled (897, 329) with delta (0, 0)
Screenshot: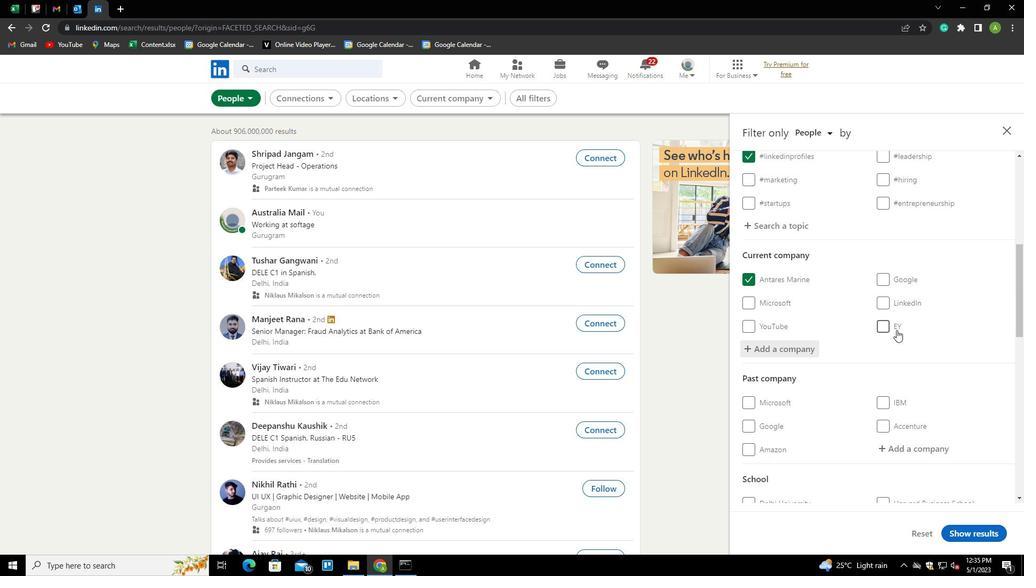 
Action: Mouse scrolled (897, 329) with delta (0, 0)
Screenshot: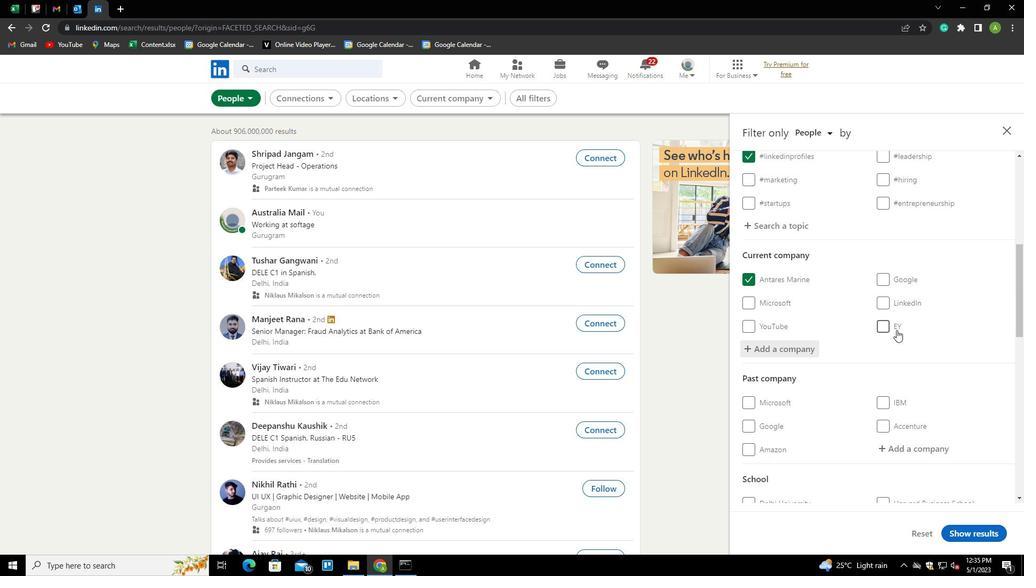 
Action: Mouse scrolled (897, 329) with delta (0, 0)
Screenshot: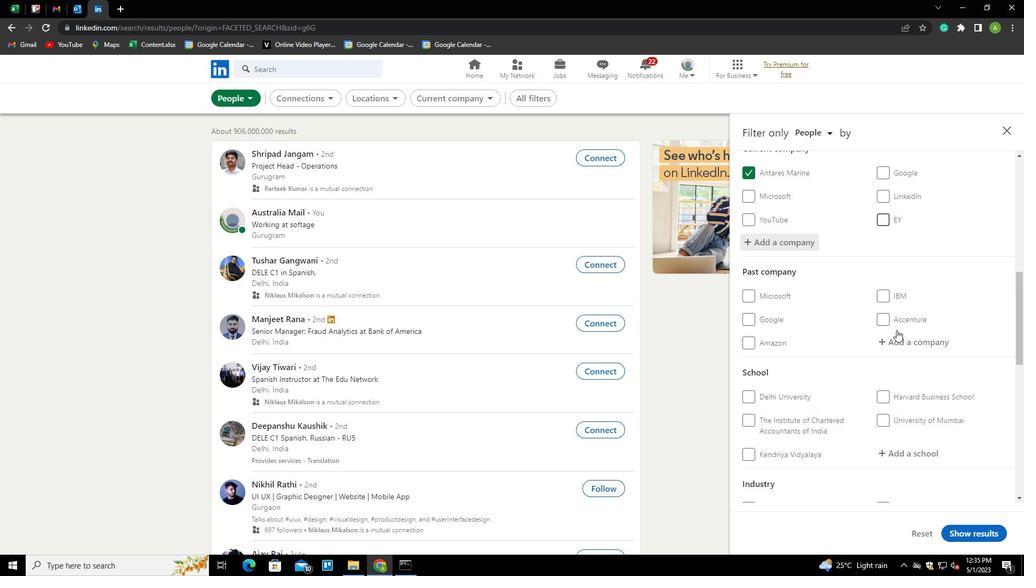
Action: Mouse moved to (893, 395)
Screenshot: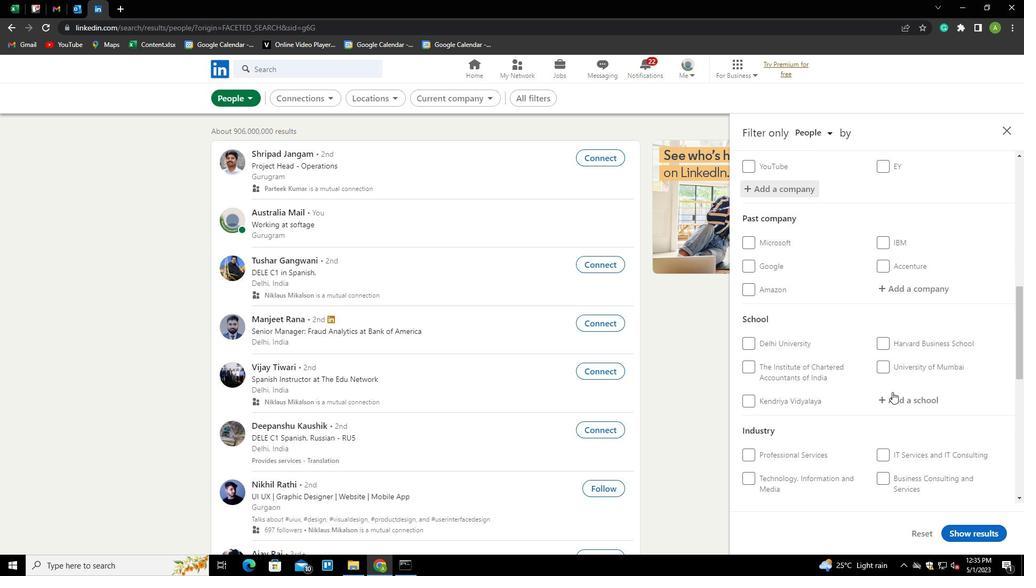 
Action: Mouse pressed left at (893, 395)
Screenshot: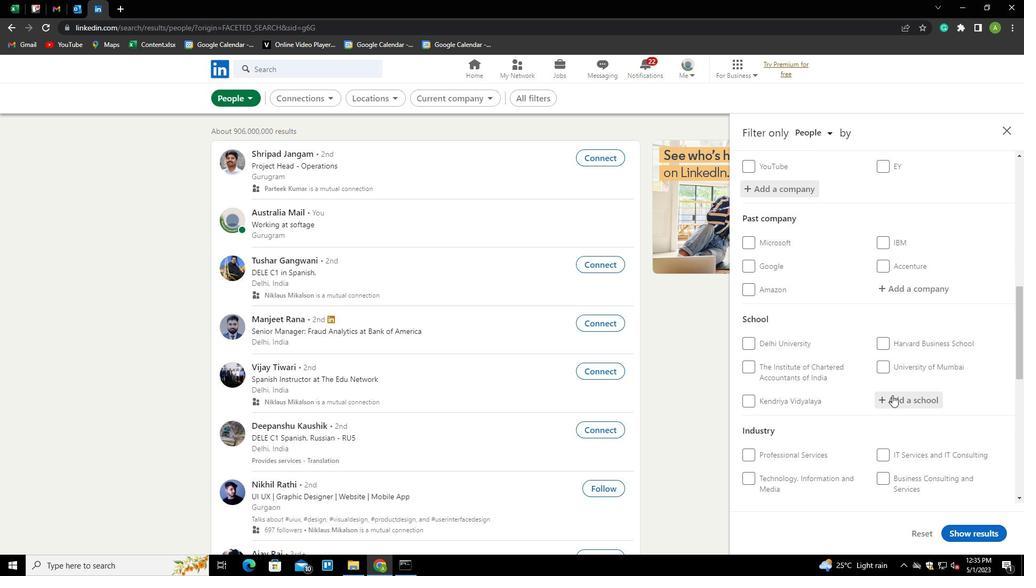 
Action: Key pressed <Key.shift>ST.<Key.space><Key.shift>MARY'S<Key.down><Key.down><Key.down><Key.down><Key.down><Key.space>COLLEGE<Key.down><Key.down><Key.down><Key.down><Key.enter>
Screenshot: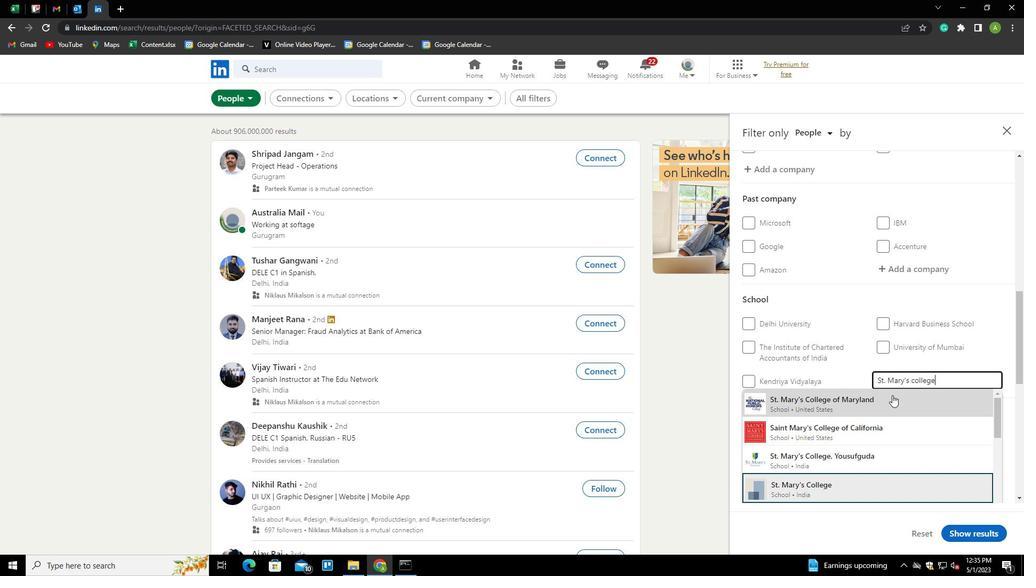 
Action: Mouse moved to (893, 396)
Screenshot: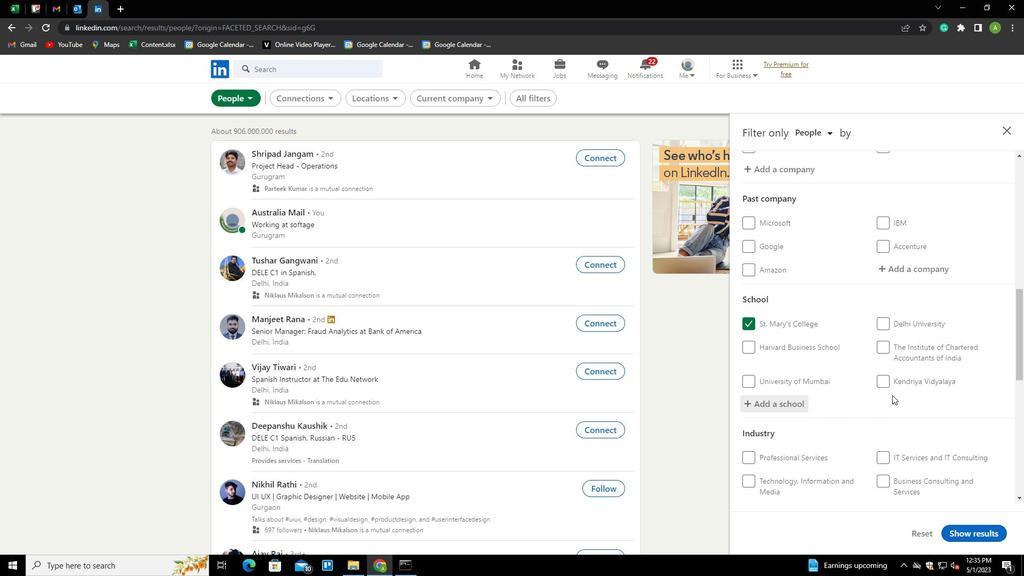 
Action: Mouse scrolled (893, 395) with delta (0, 0)
Screenshot: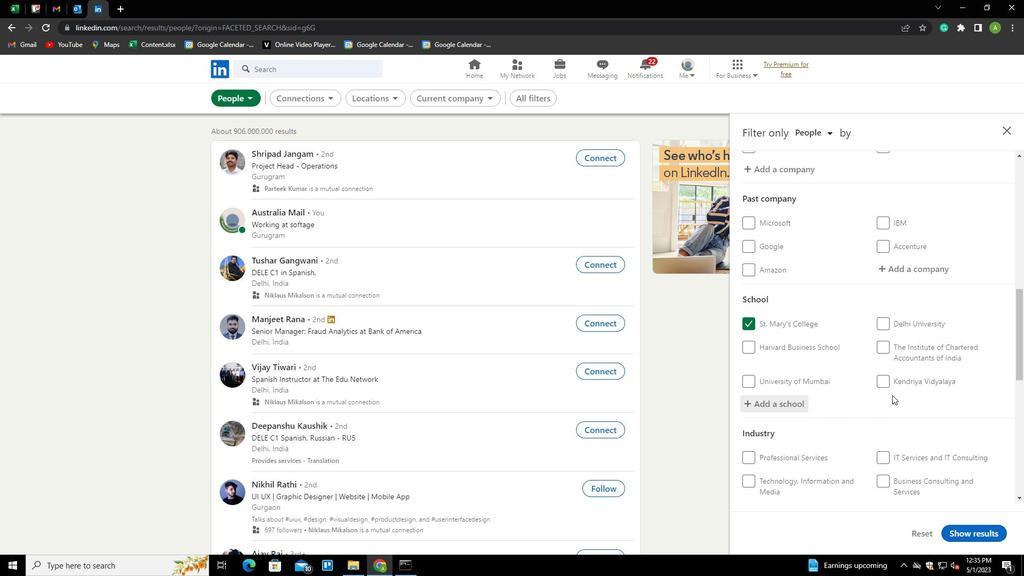 
Action: Mouse scrolled (893, 395) with delta (0, 0)
Screenshot: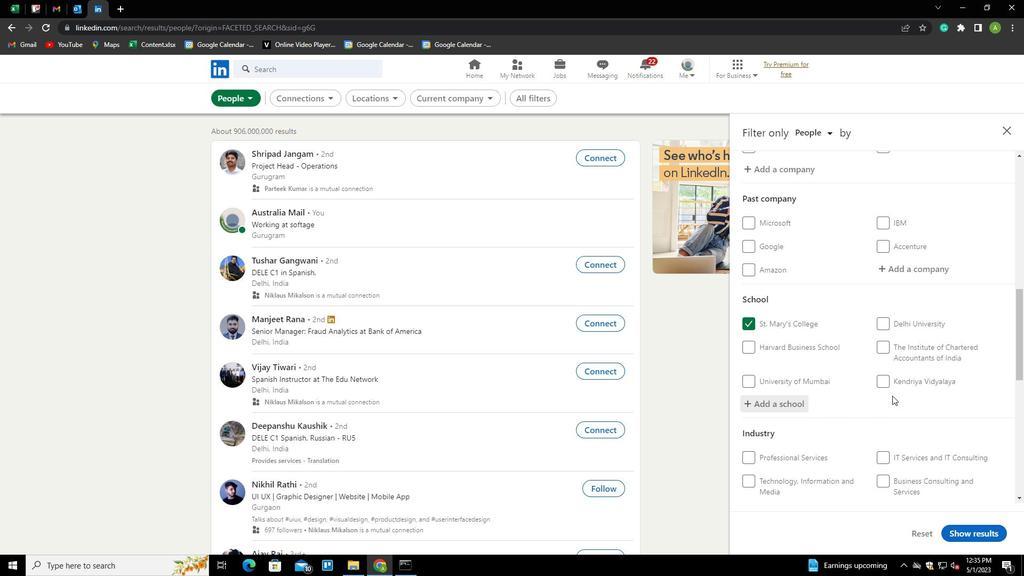 
Action: Mouse moved to (893, 396)
Screenshot: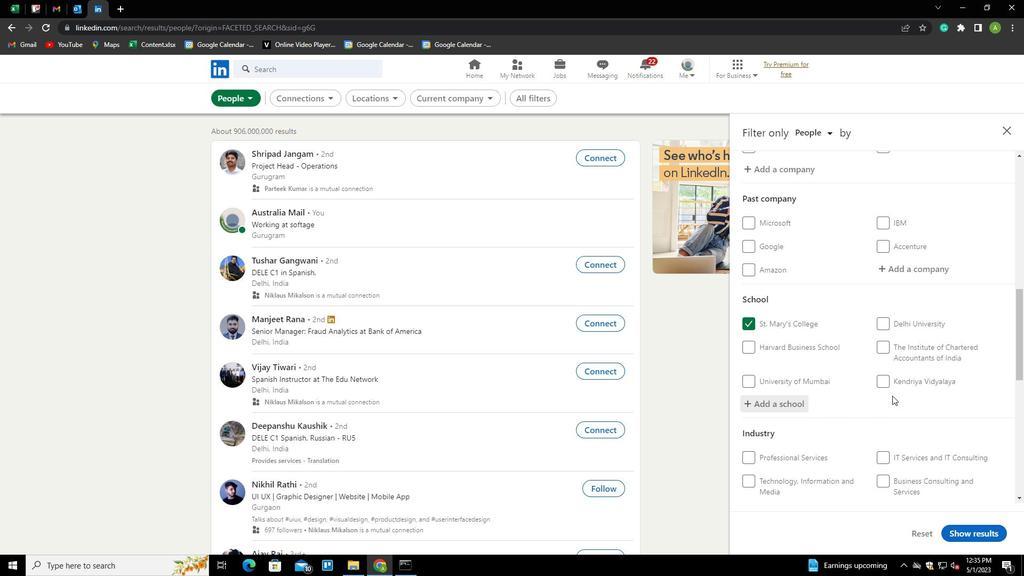 
Action: Mouse scrolled (893, 396) with delta (0, 0)
Screenshot: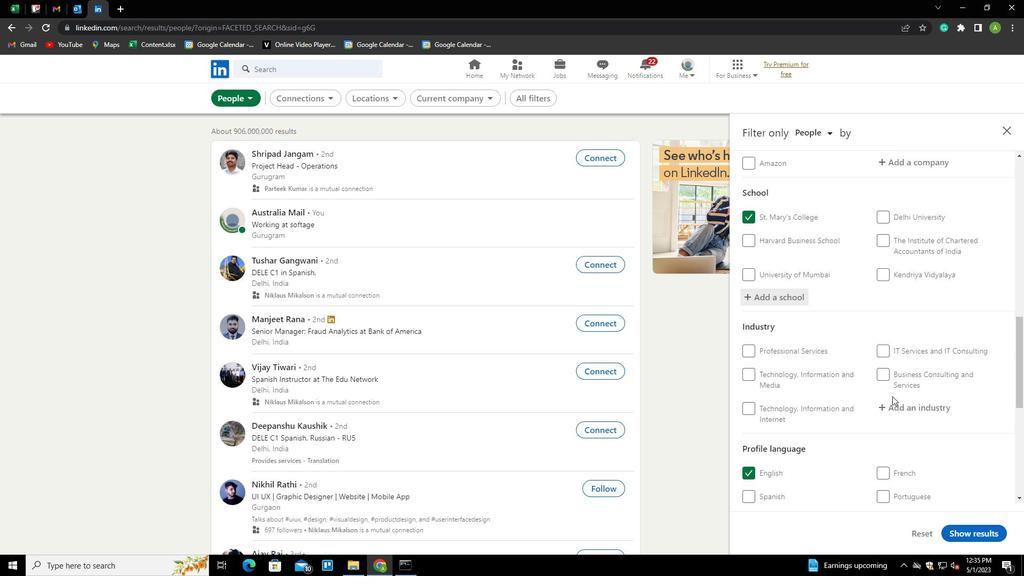 
Action: Mouse scrolled (893, 396) with delta (0, 0)
Screenshot: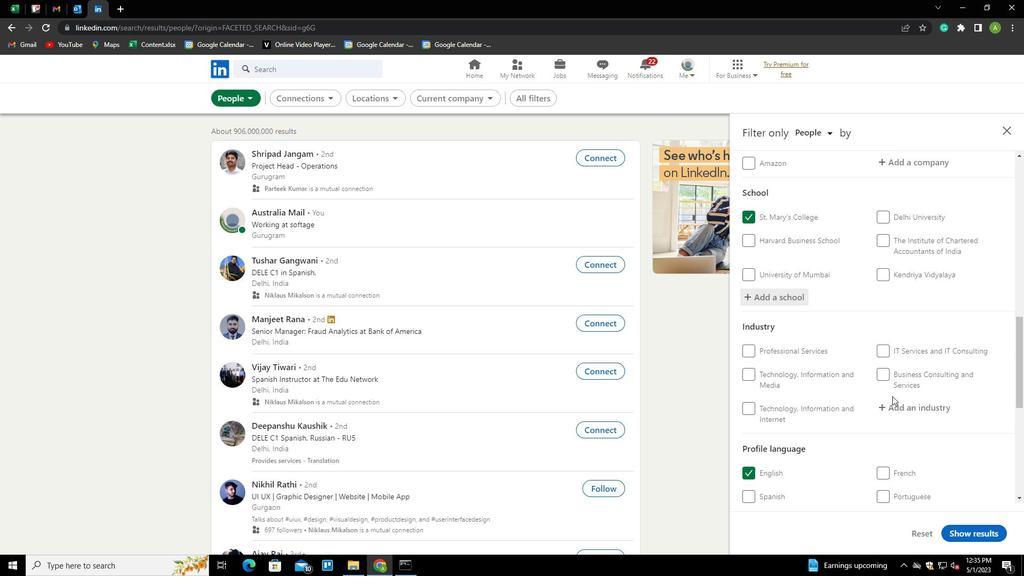 
Action: Mouse moved to (899, 302)
Screenshot: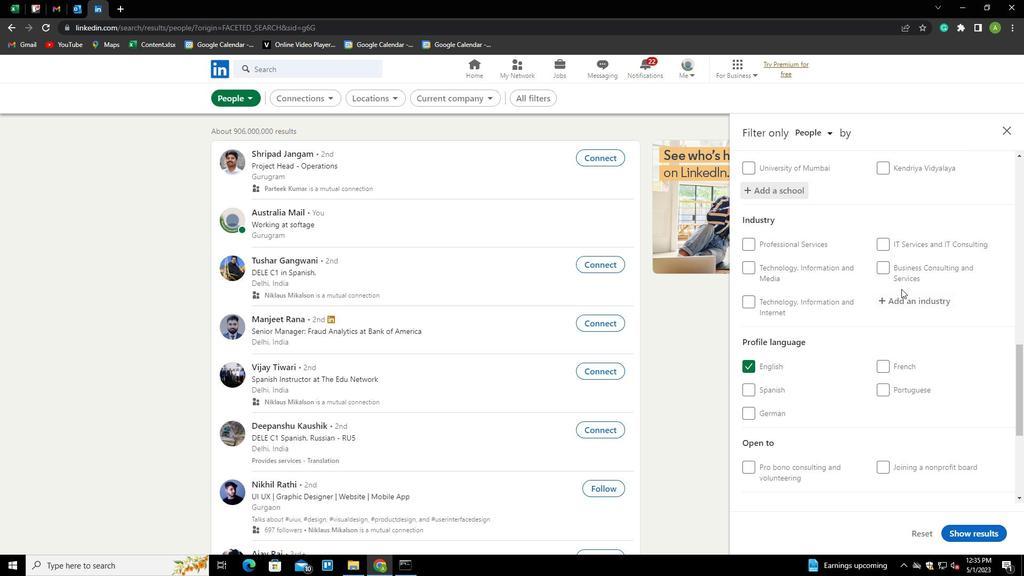 
Action: Mouse pressed left at (899, 302)
Screenshot: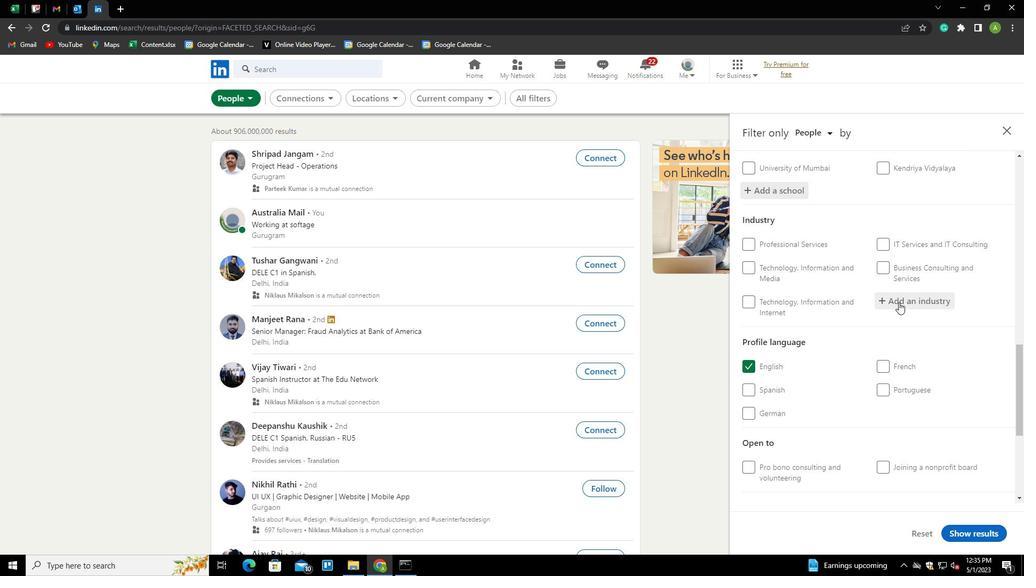 
Action: Mouse moved to (898, 302)
Screenshot: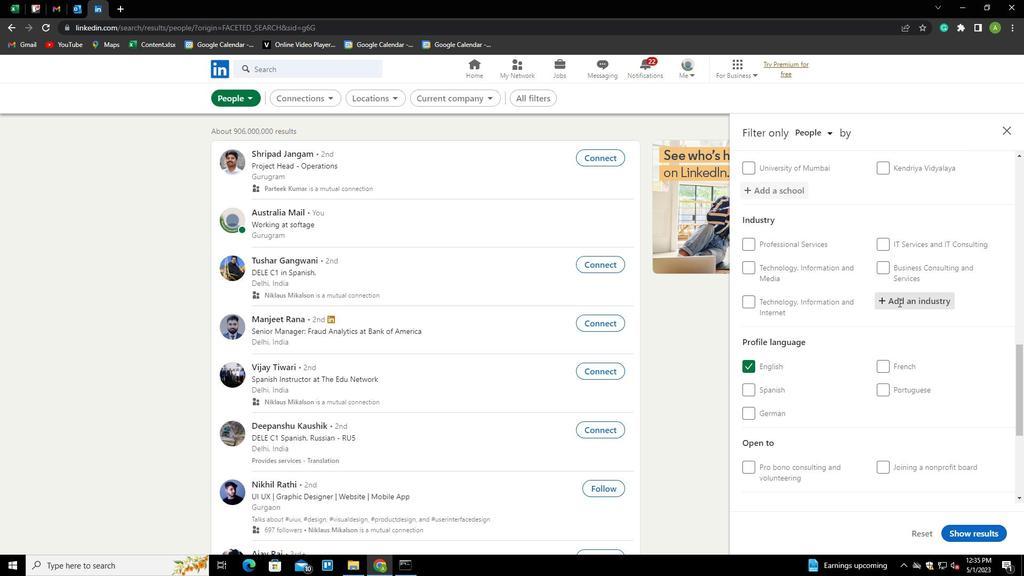 
Action: Key pressed <Key.shift>GRA<Key.down><Key.enter>
Screenshot: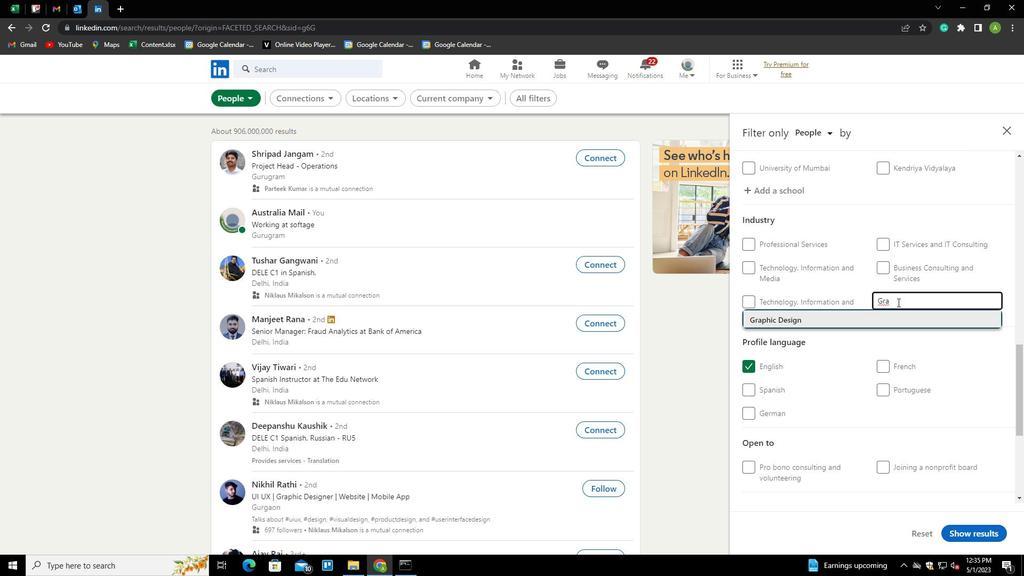 
Action: Mouse scrolled (898, 302) with delta (0, 0)
Screenshot: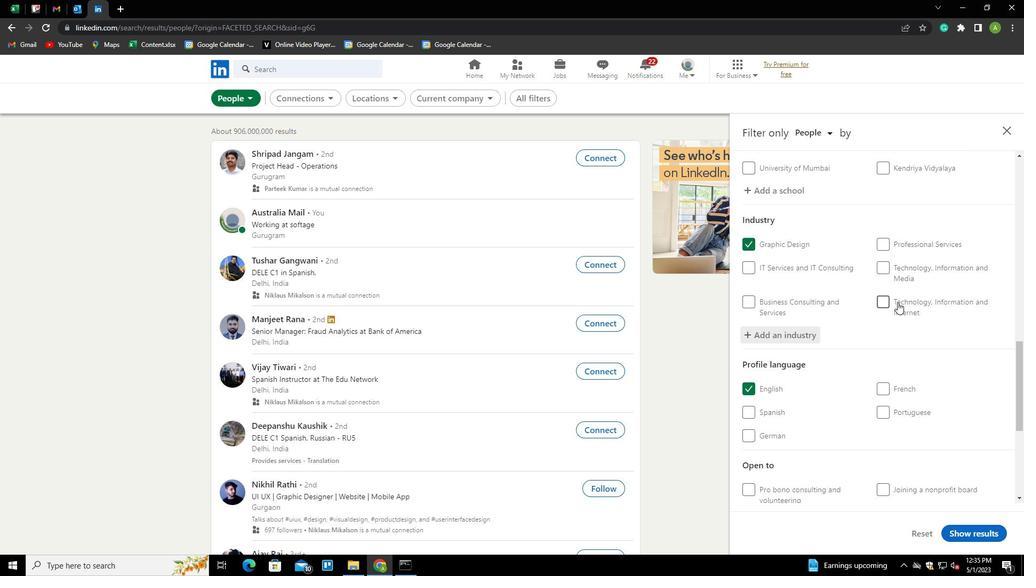 
Action: Mouse scrolled (898, 302) with delta (0, 0)
Screenshot: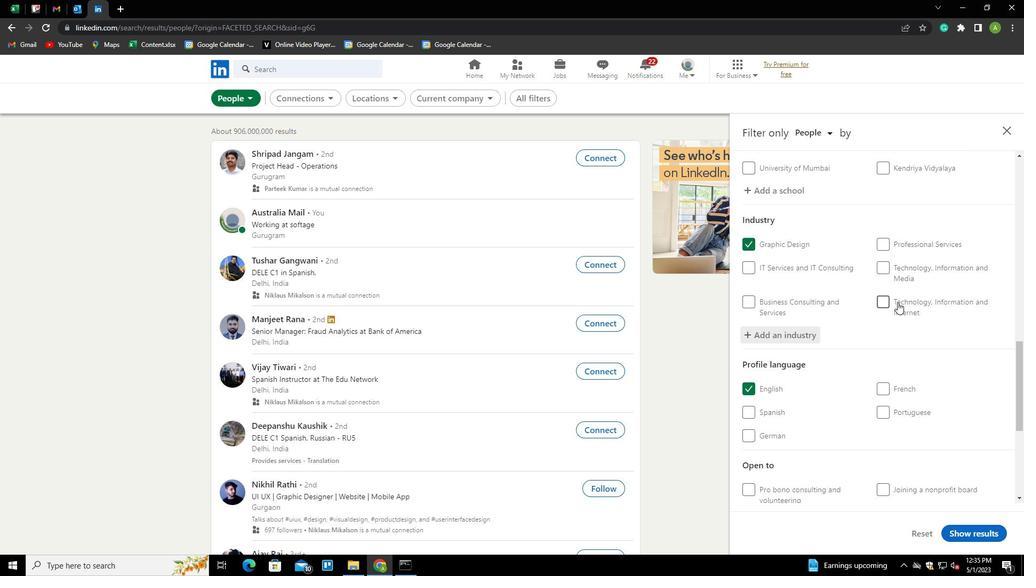 
Action: Mouse scrolled (898, 302) with delta (0, 0)
Screenshot: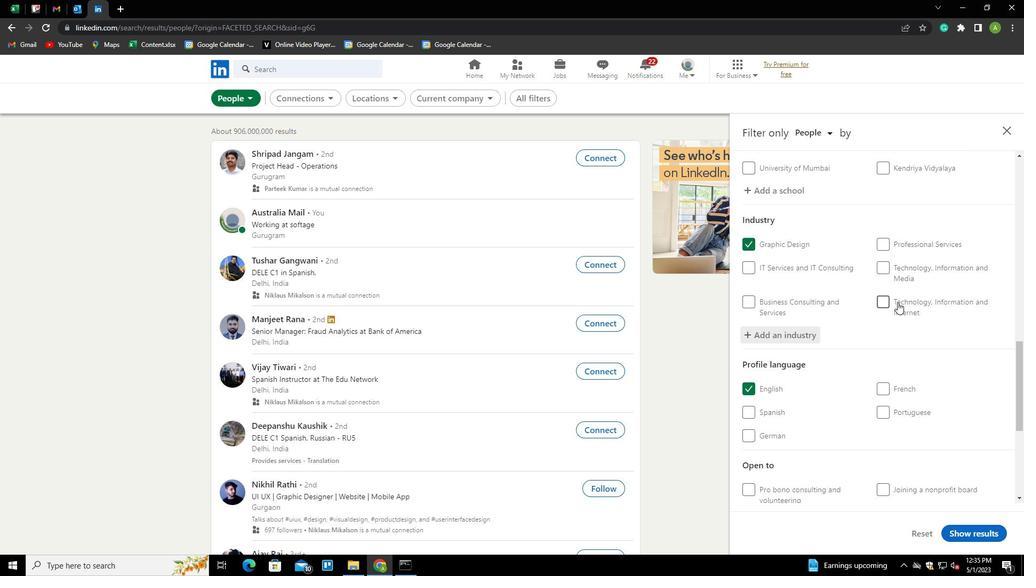 
Action: Mouse scrolled (898, 302) with delta (0, 0)
Screenshot: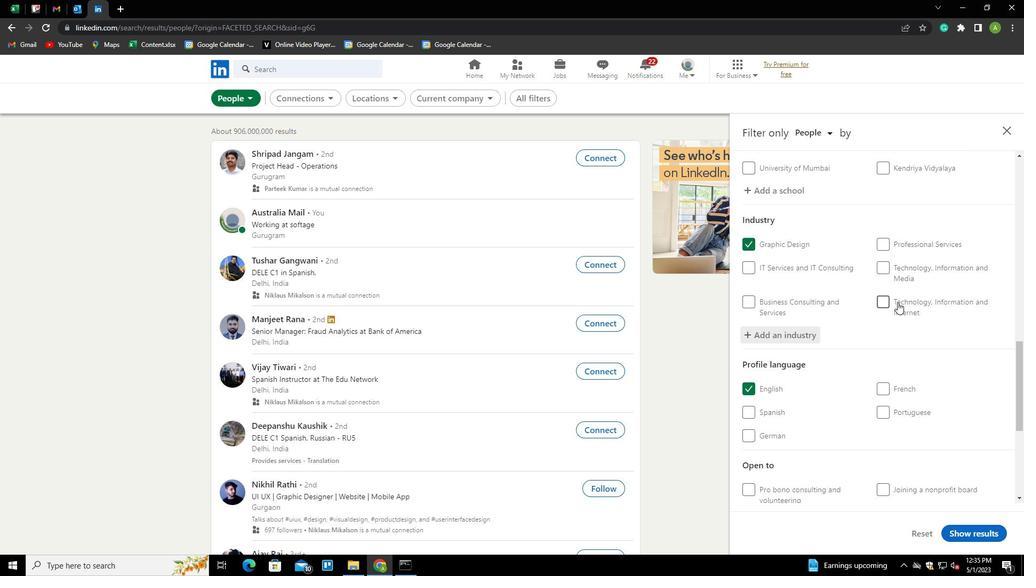 
Action: Mouse moved to (885, 389)
Screenshot: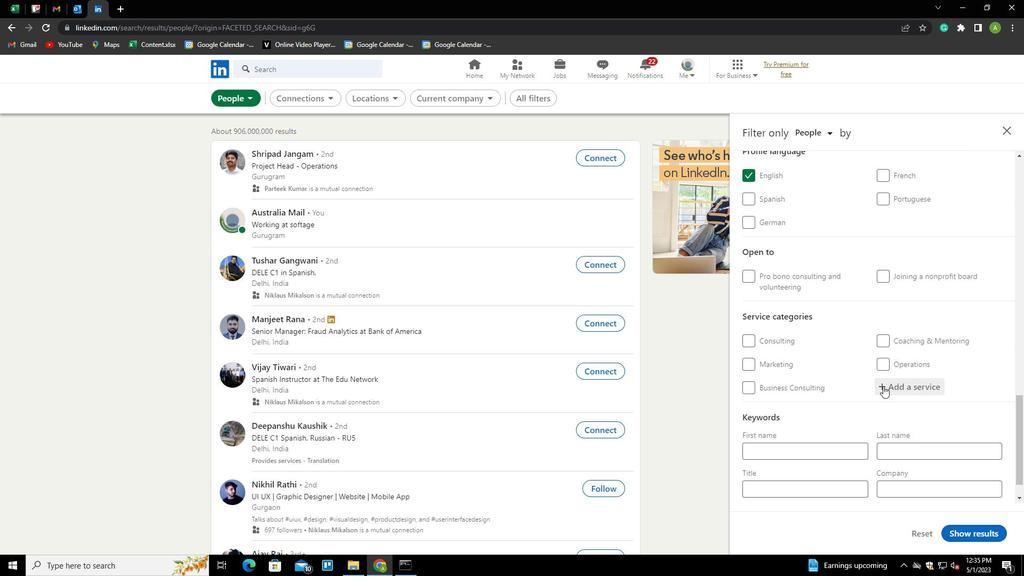 
Action: Mouse pressed left at (885, 389)
Screenshot: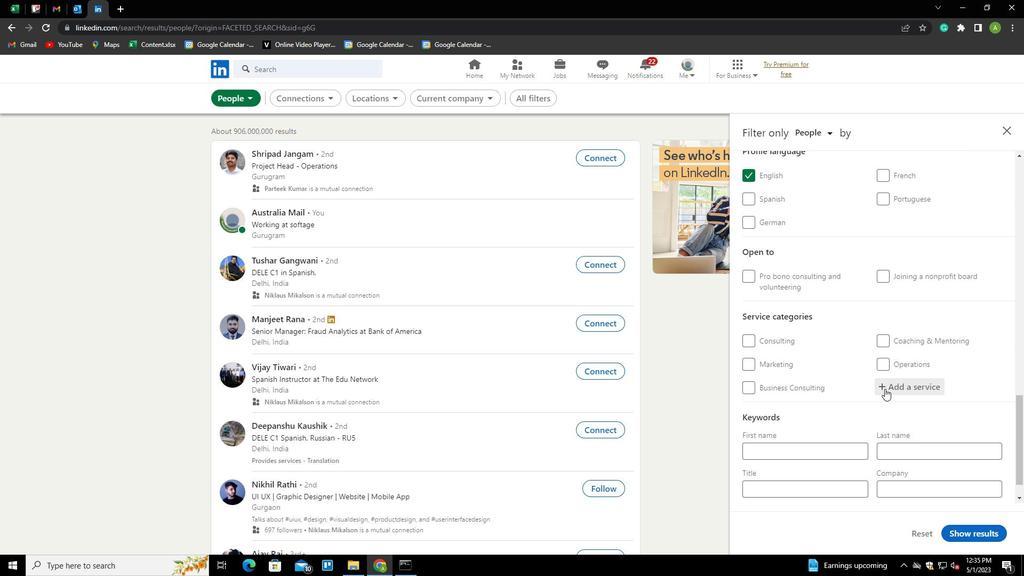 
Action: Key pressed <Key.shift><Key.shift><Key.shift>WEDDING
Screenshot: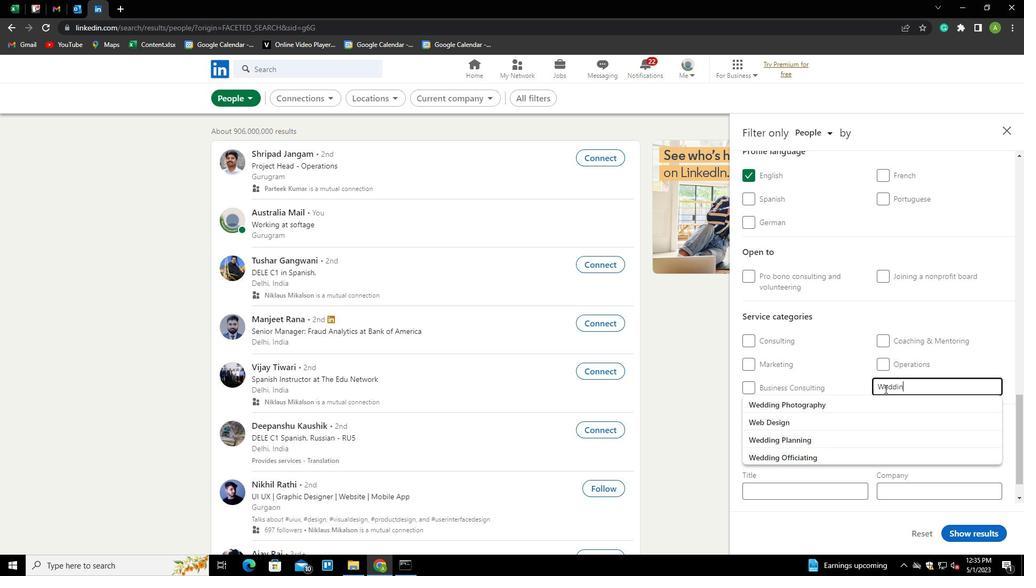 
Action: Mouse moved to (886, 389)
Screenshot: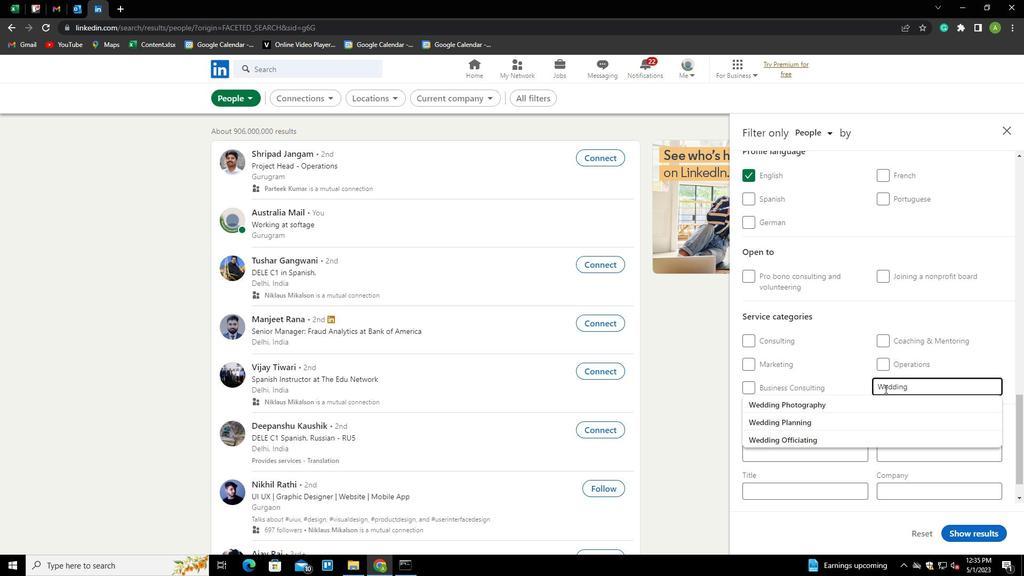 
Action: Key pressed <Key.down><Key.enter>
Screenshot: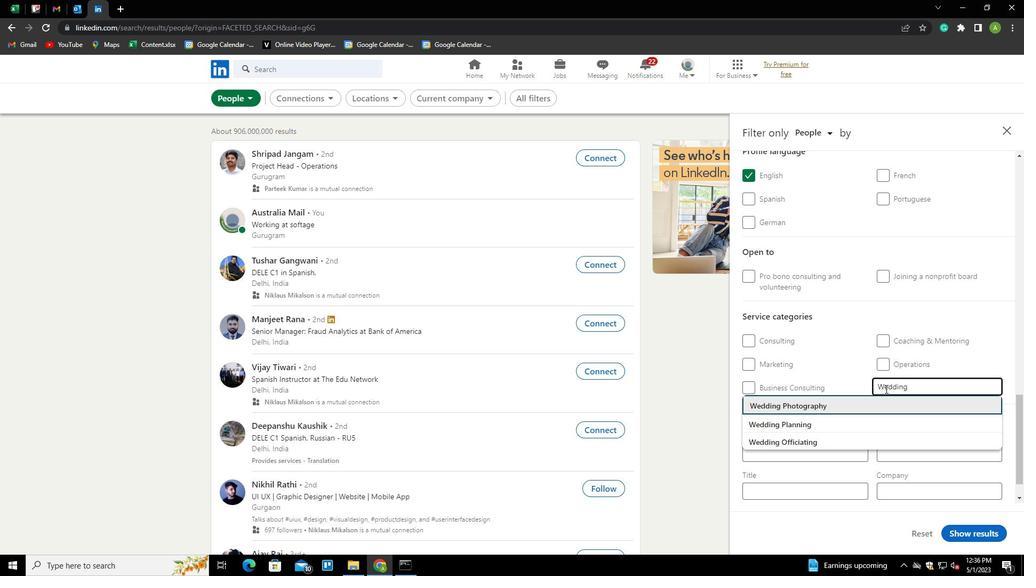 
Action: Mouse moved to (886, 388)
Screenshot: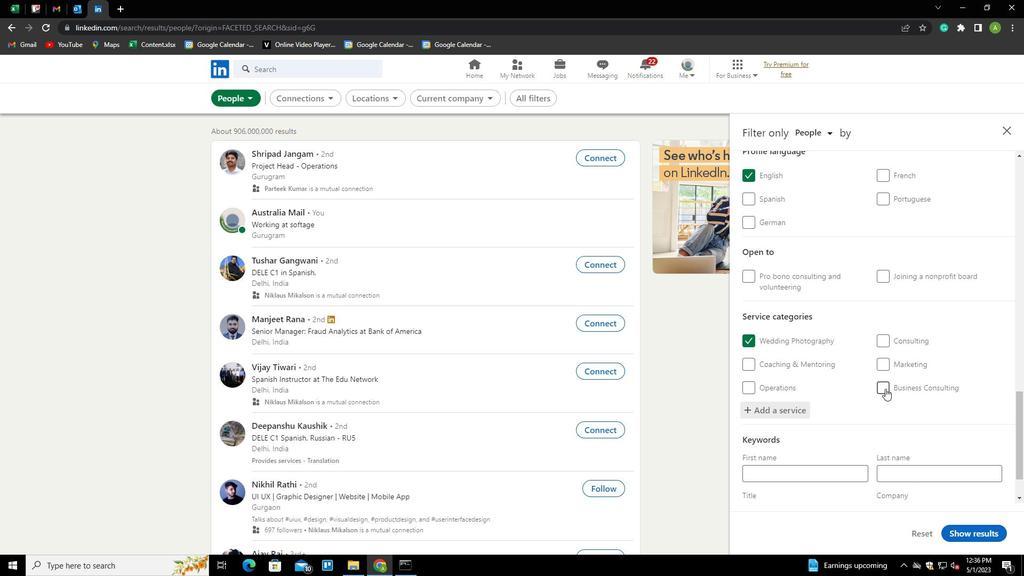 
Action: Mouse scrolled (886, 387) with delta (0, 0)
Screenshot: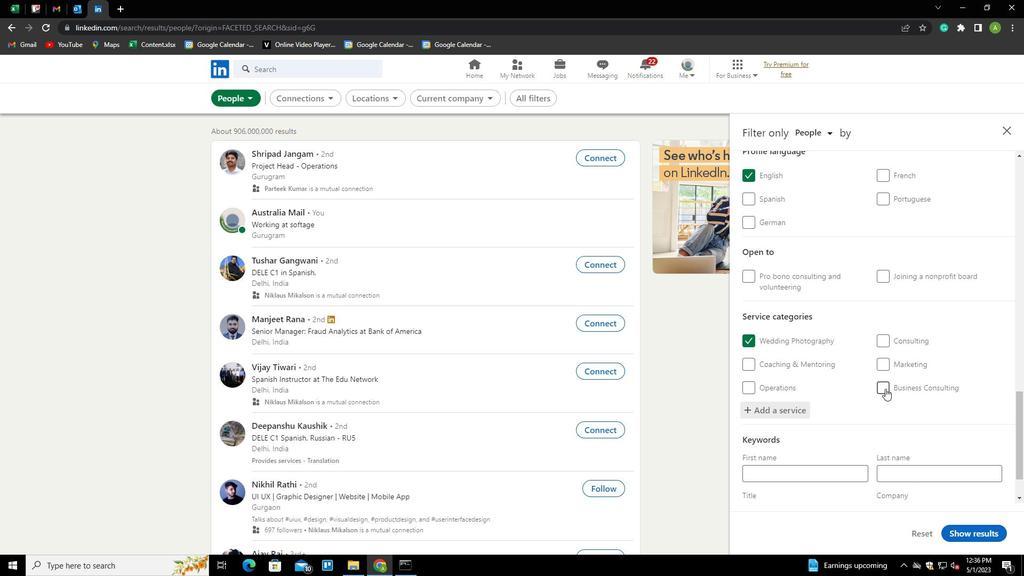 
Action: Mouse scrolled (886, 387) with delta (0, 0)
Screenshot: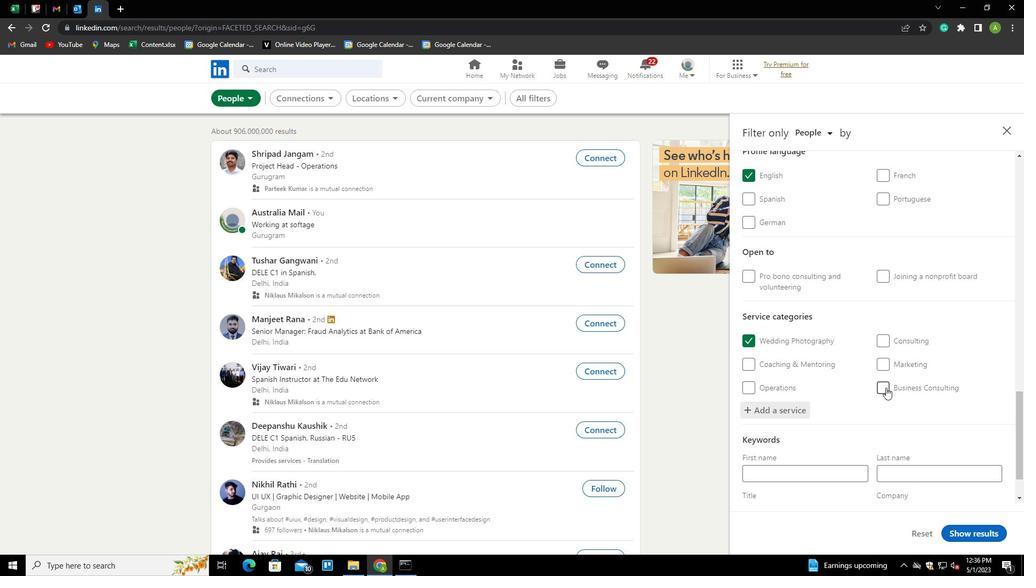 
Action: Mouse scrolled (886, 387) with delta (0, 0)
Screenshot: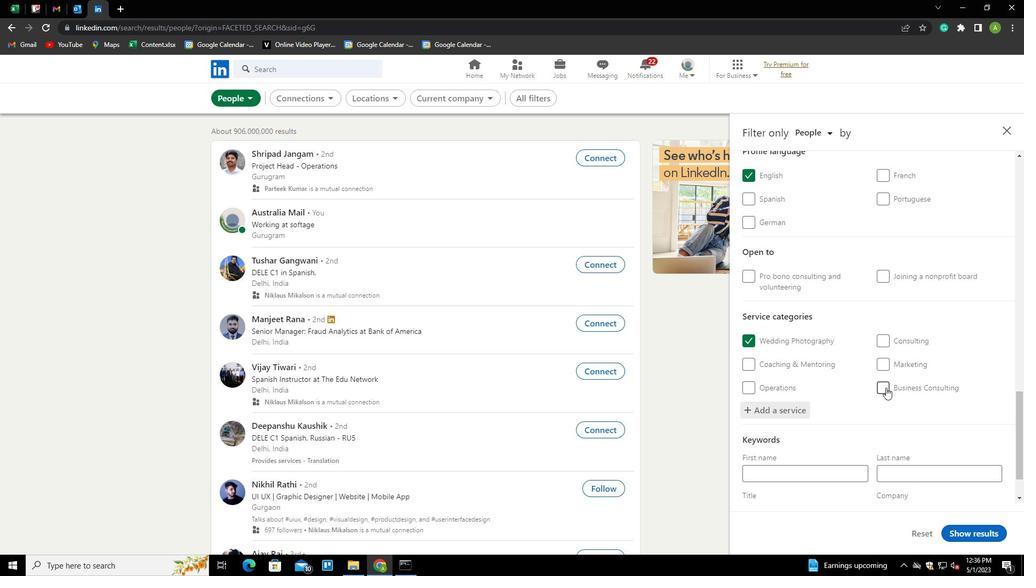 
Action: Mouse scrolled (886, 387) with delta (0, 0)
Screenshot: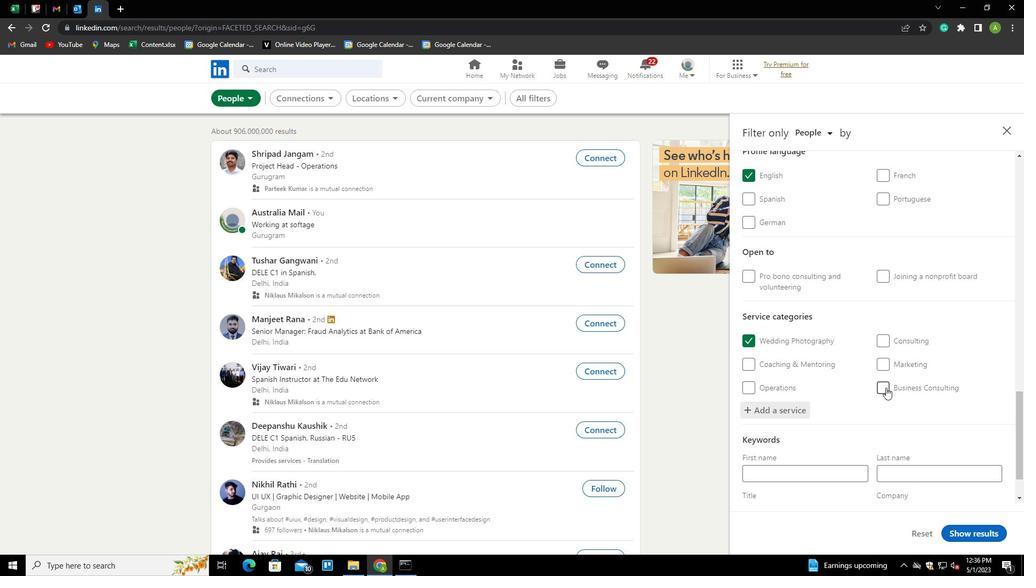 
Action: Mouse scrolled (886, 387) with delta (0, 0)
Screenshot: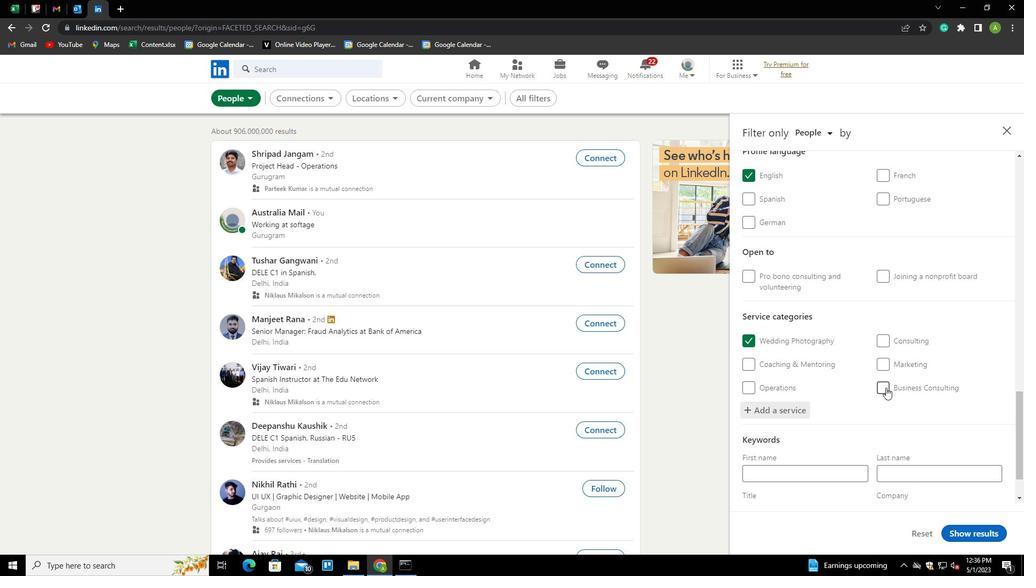 
Action: Mouse scrolled (886, 387) with delta (0, 0)
Screenshot: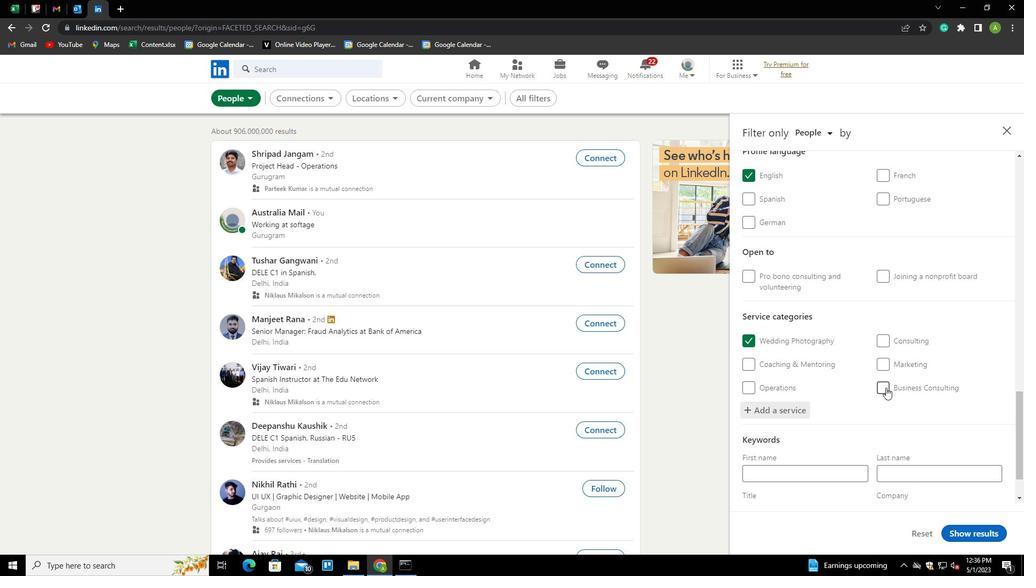 
Action: Mouse moved to (820, 458)
Screenshot: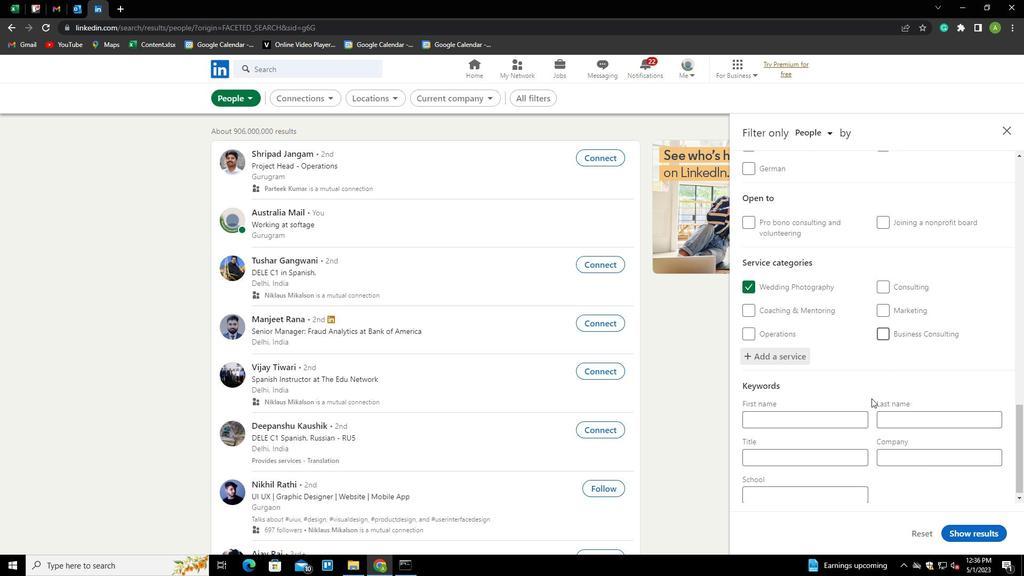 
Action: Mouse pressed left at (820, 458)
Screenshot: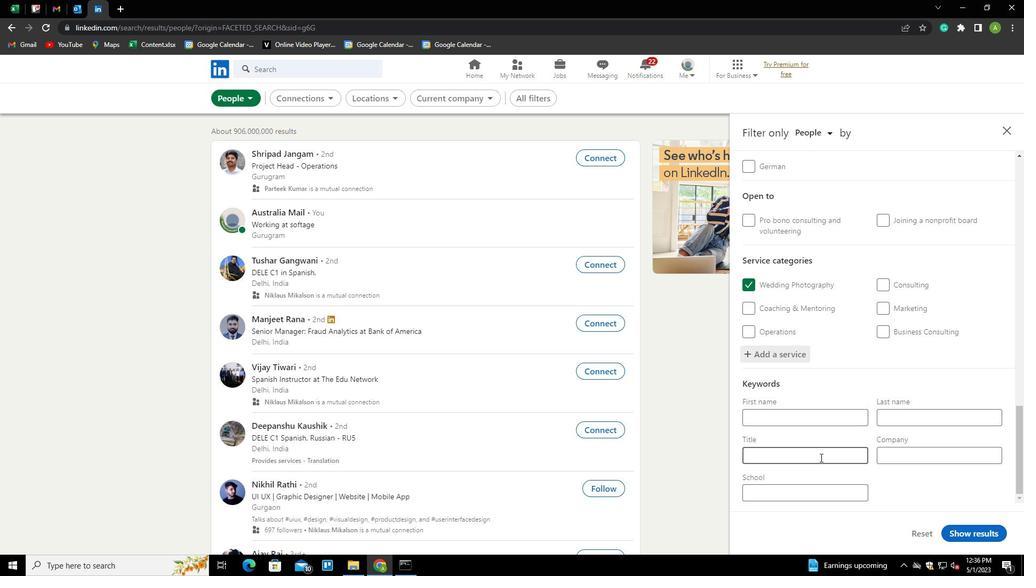 
Action: Key pressed <Key.shift><Key.shift>CARPENTER
Screenshot: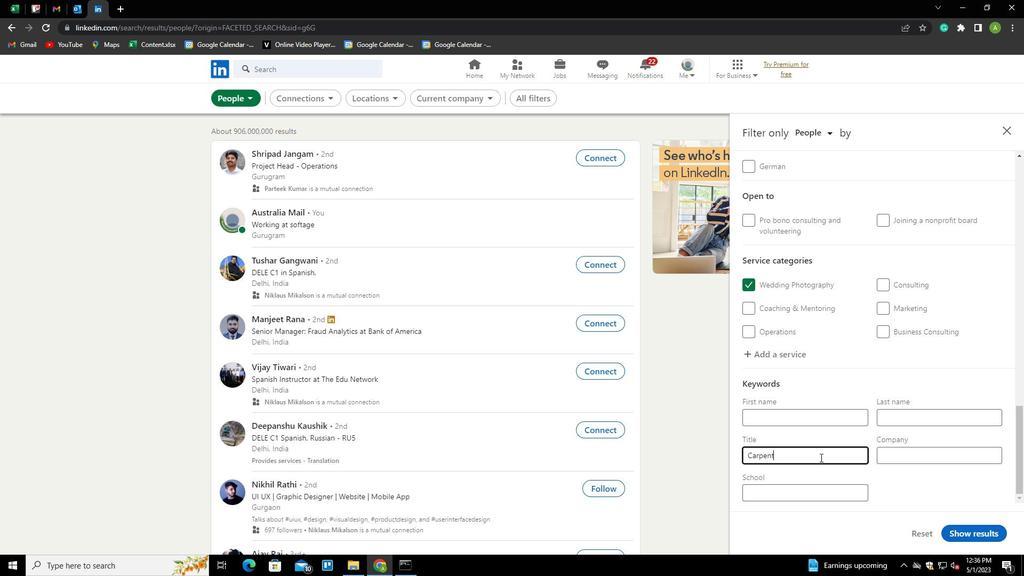 
Action: Mouse moved to (921, 491)
Screenshot: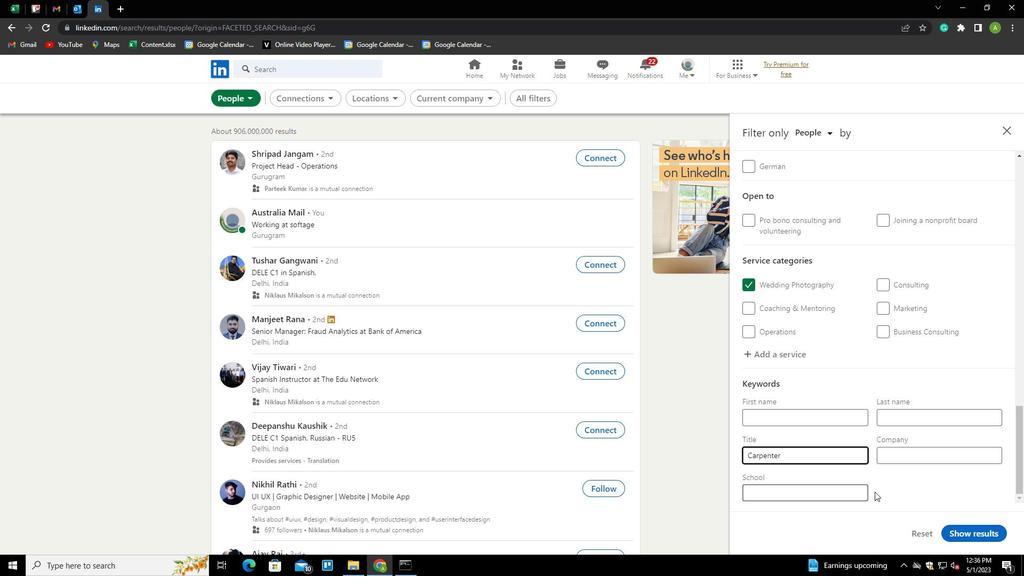 
Action: Mouse pressed left at (921, 491)
Screenshot: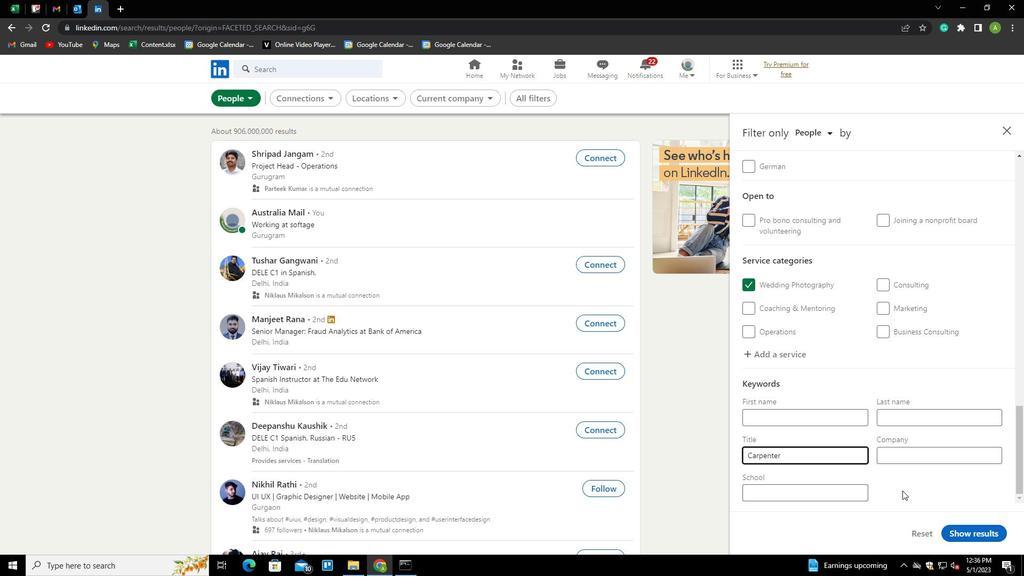 
Action: Mouse moved to (990, 531)
Screenshot: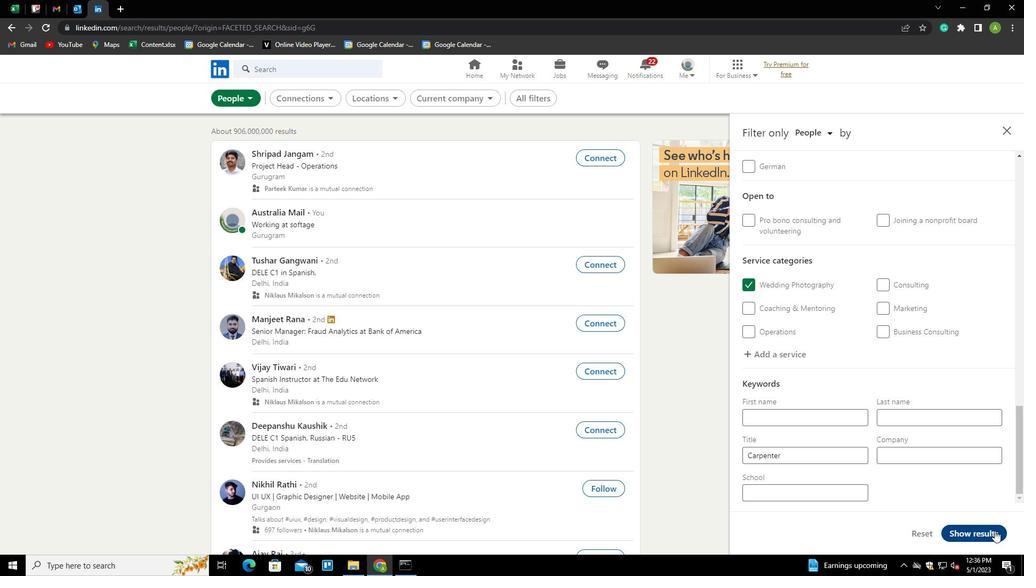 
Action: Mouse pressed left at (990, 531)
Screenshot: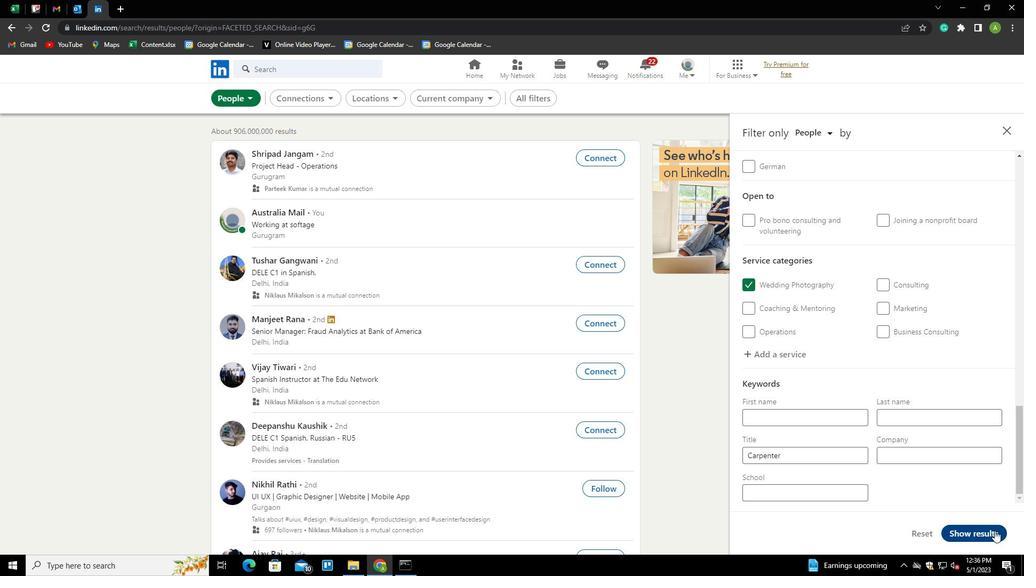 
